 Task: Create a due date automation trigger when advanced on, on the monday after a card is due add dates due in between 1 and 5 working days at 11:00 AM.
Action: Mouse moved to (936, 72)
Screenshot: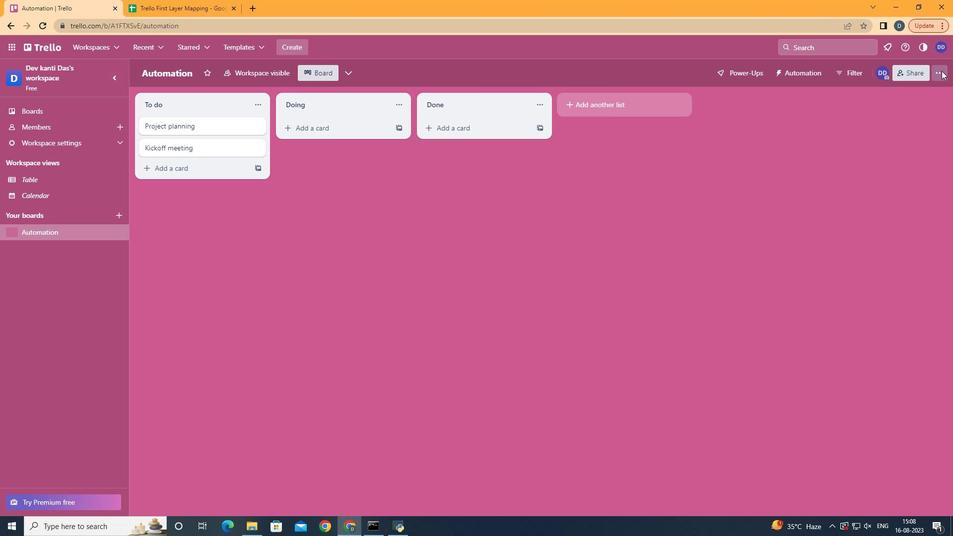 
Action: Mouse pressed left at (936, 72)
Screenshot: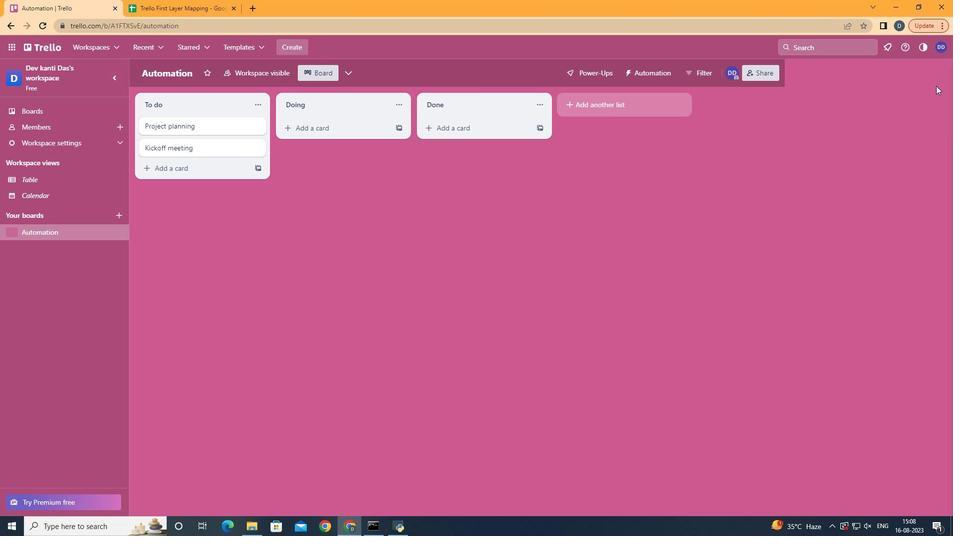 
Action: Mouse moved to (877, 209)
Screenshot: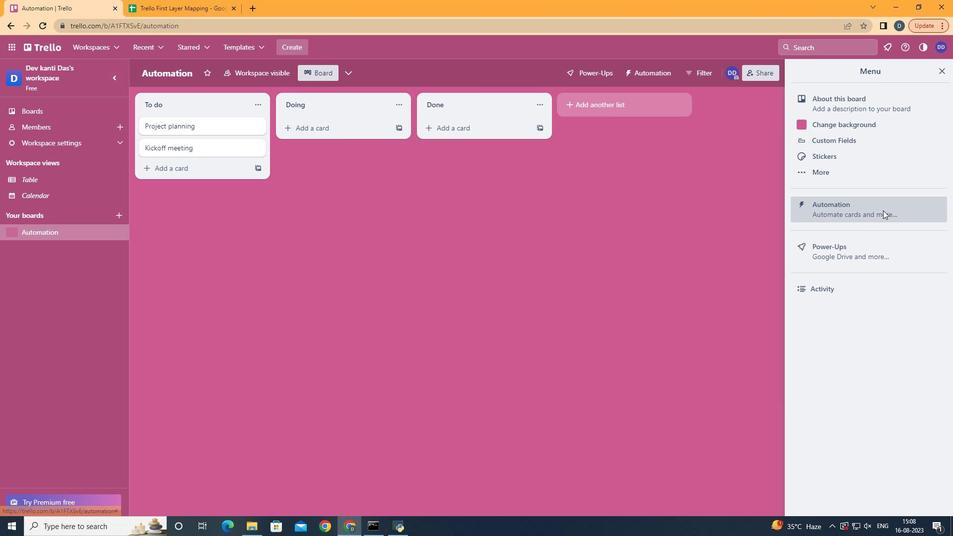 
Action: Mouse pressed left at (877, 209)
Screenshot: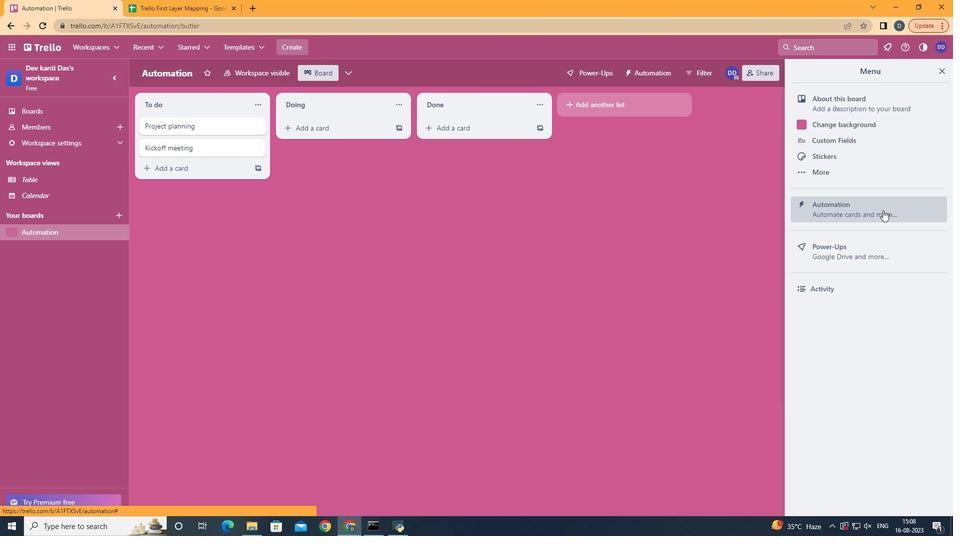 
Action: Mouse moved to (207, 198)
Screenshot: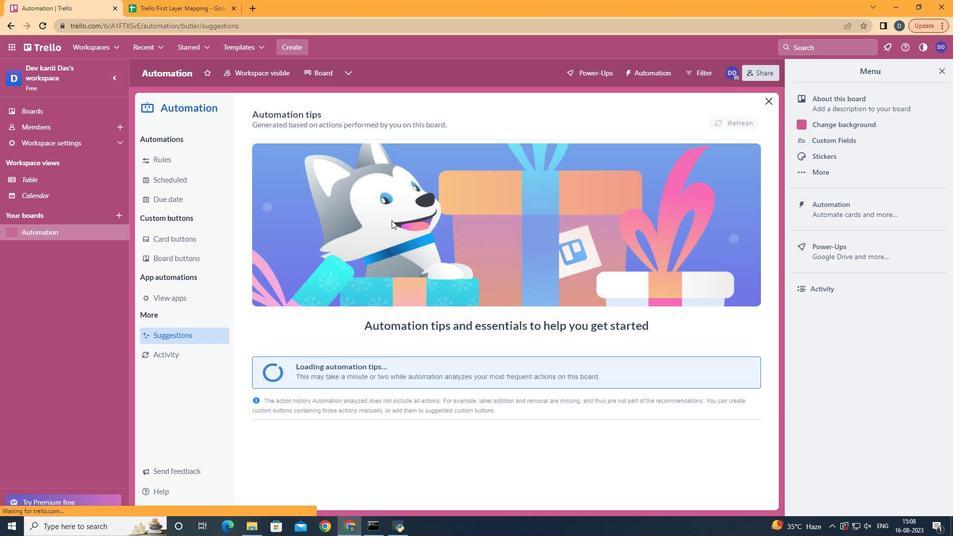 
Action: Mouse pressed left at (207, 198)
Screenshot: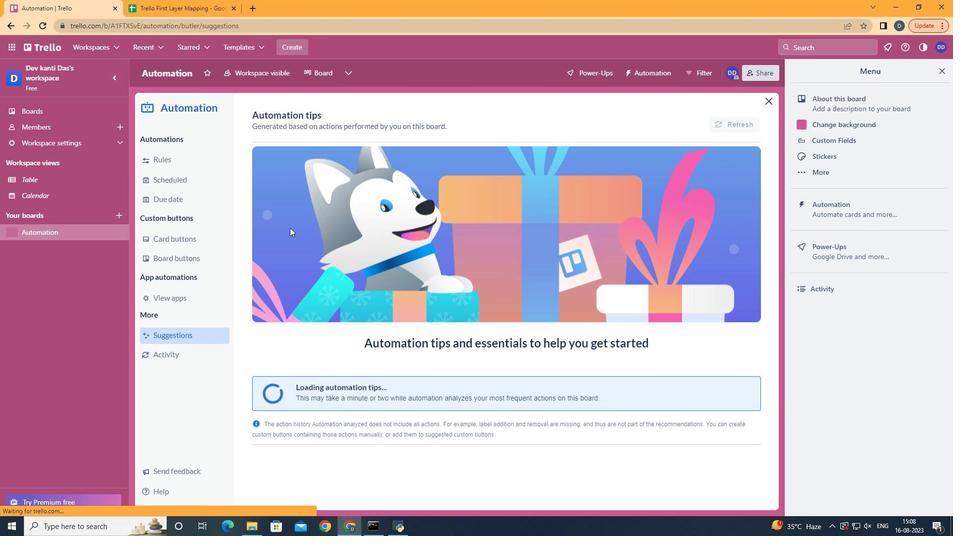 
Action: Mouse moved to (697, 120)
Screenshot: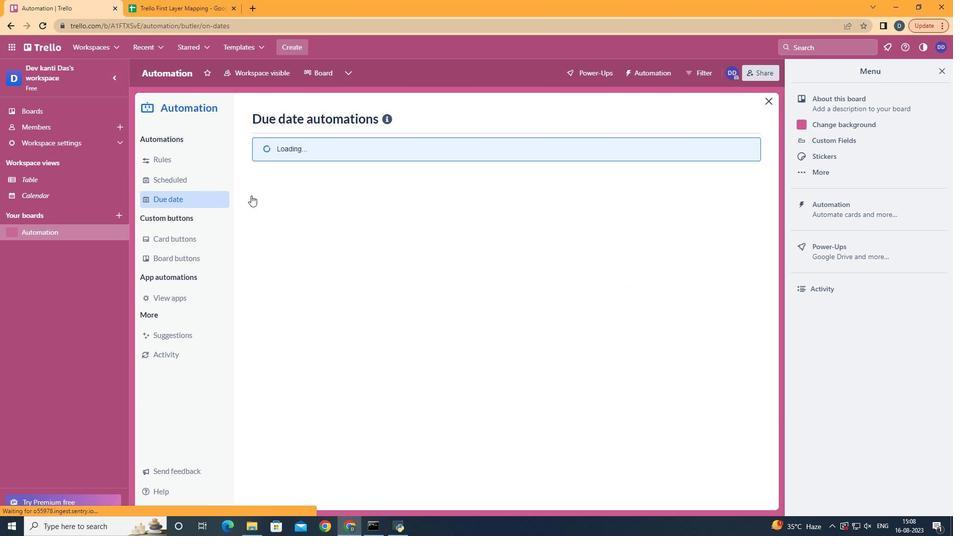 
Action: Mouse pressed left at (697, 120)
Screenshot: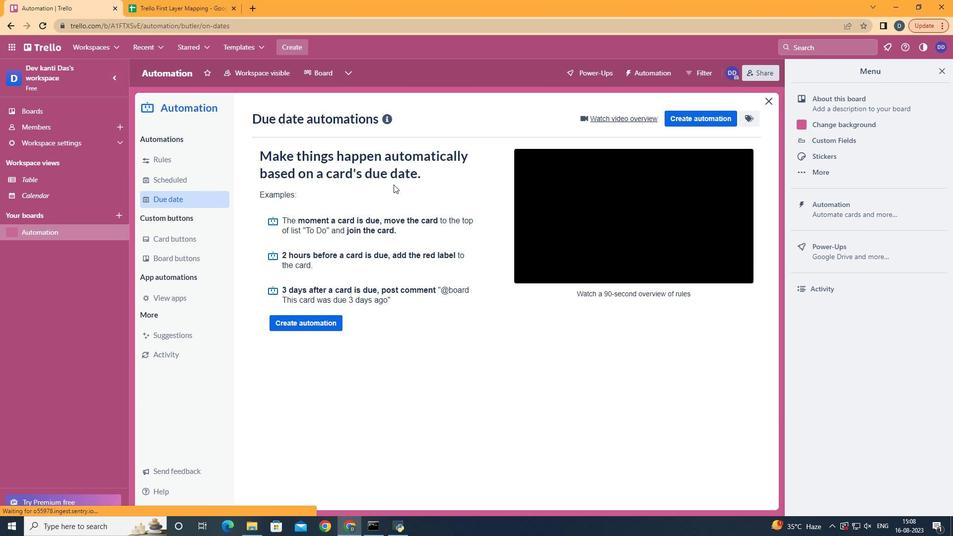
Action: Mouse moved to (507, 215)
Screenshot: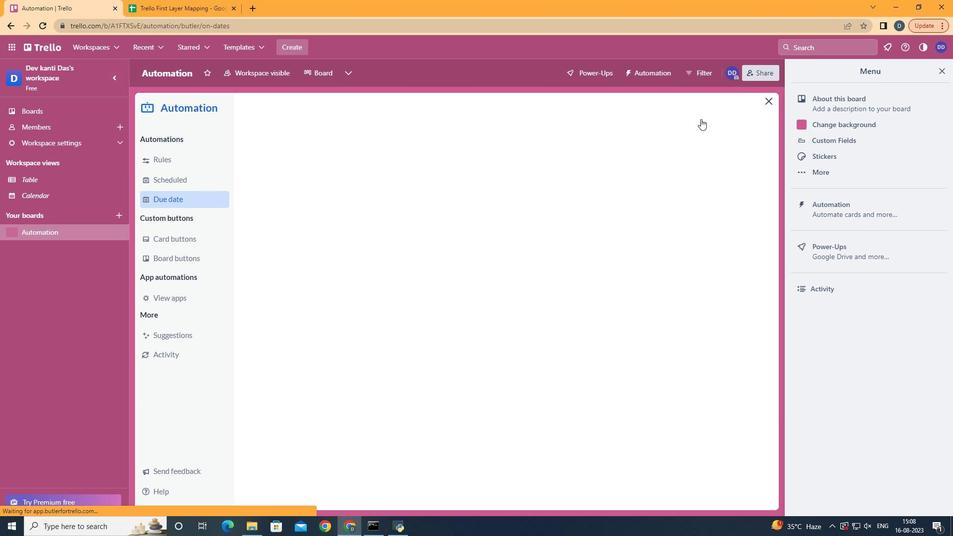 
Action: Mouse pressed left at (507, 215)
Screenshot: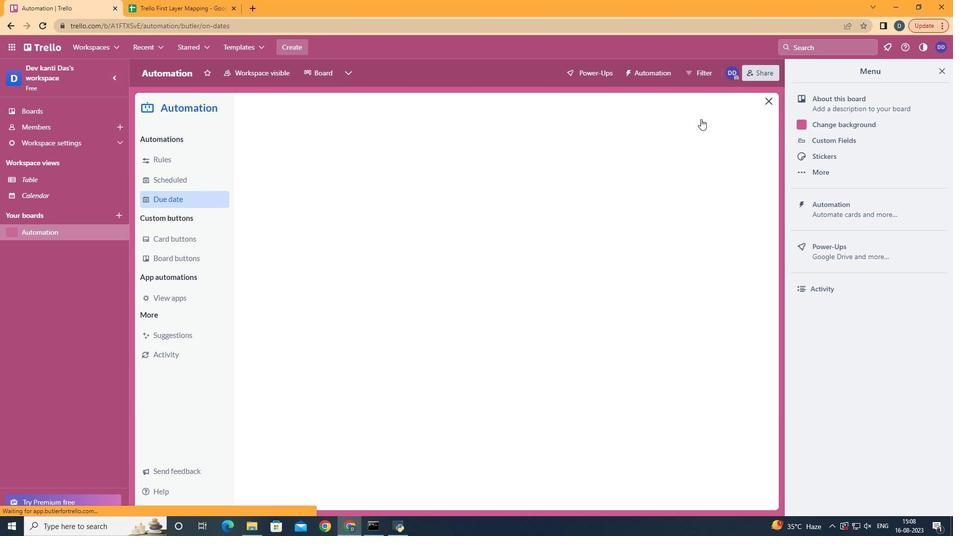 
Action: Mouse moved to (327, 254)
Screenshot: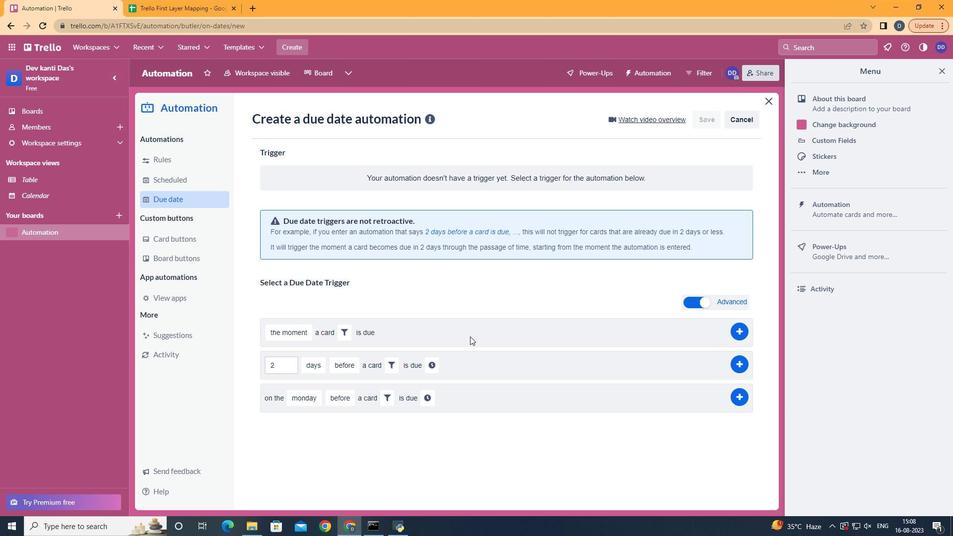 
Action: Mouse pressed left at (327, 254)
Screenshot: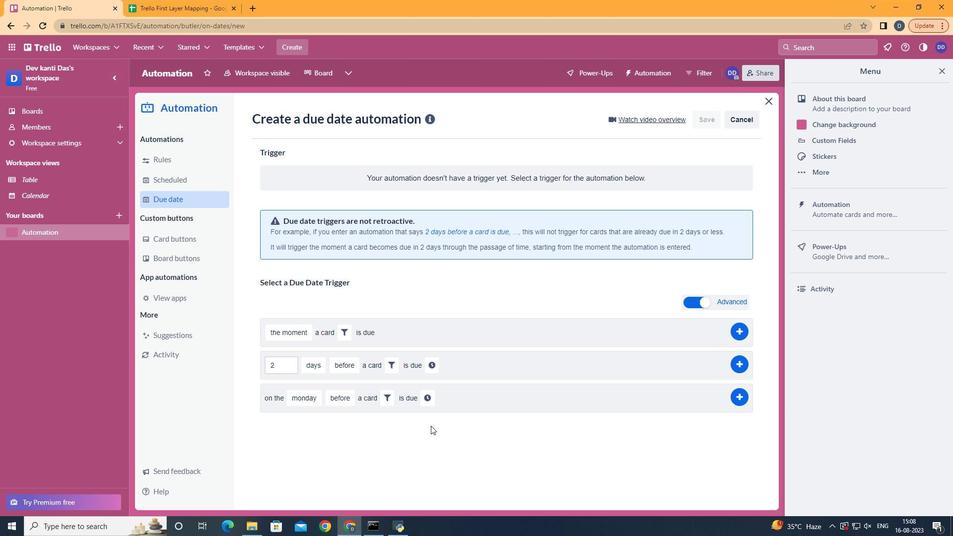 
Action: Mouse moved to (345, 437)
Screenshot: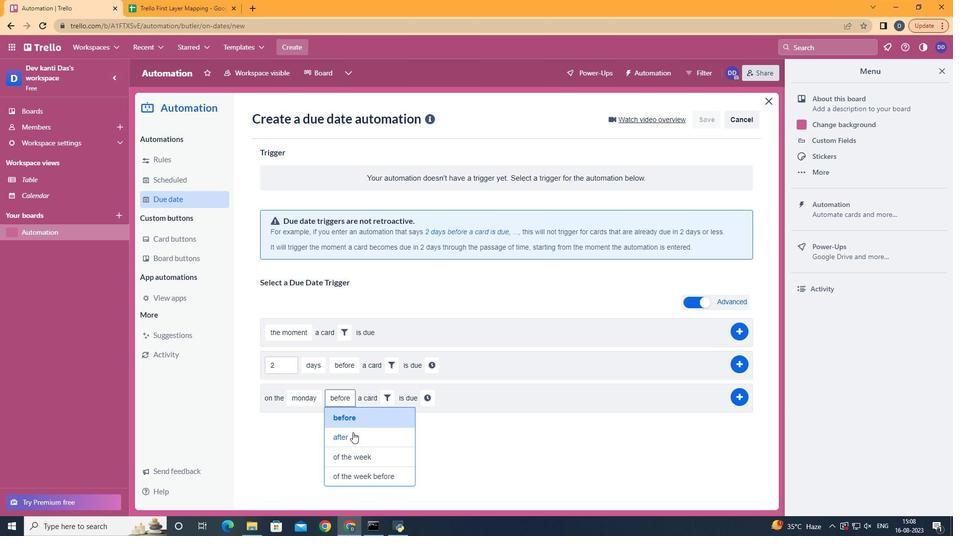 
Action: Mouse pressed left at (345, 437)
Screenshot: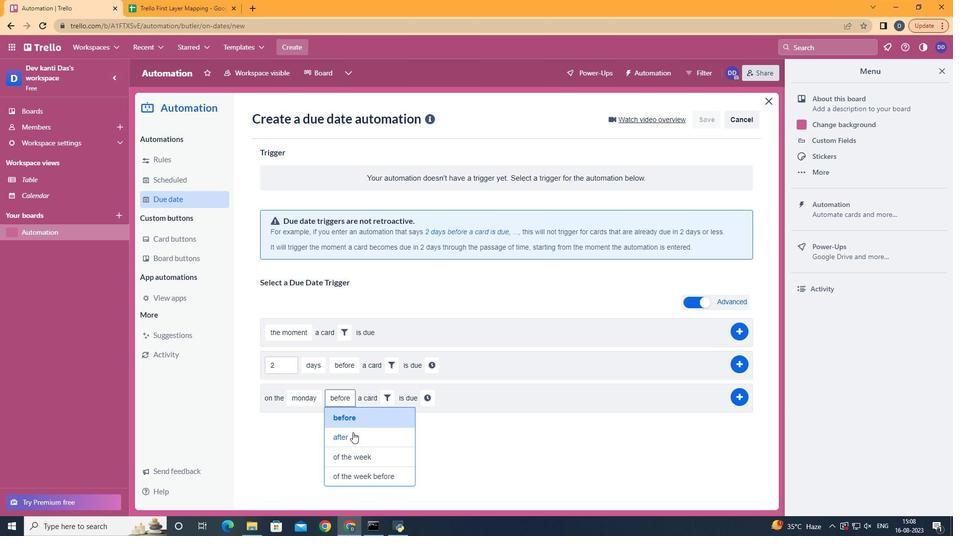 
Action: Mouse moved to (382, 400)
Screenshot: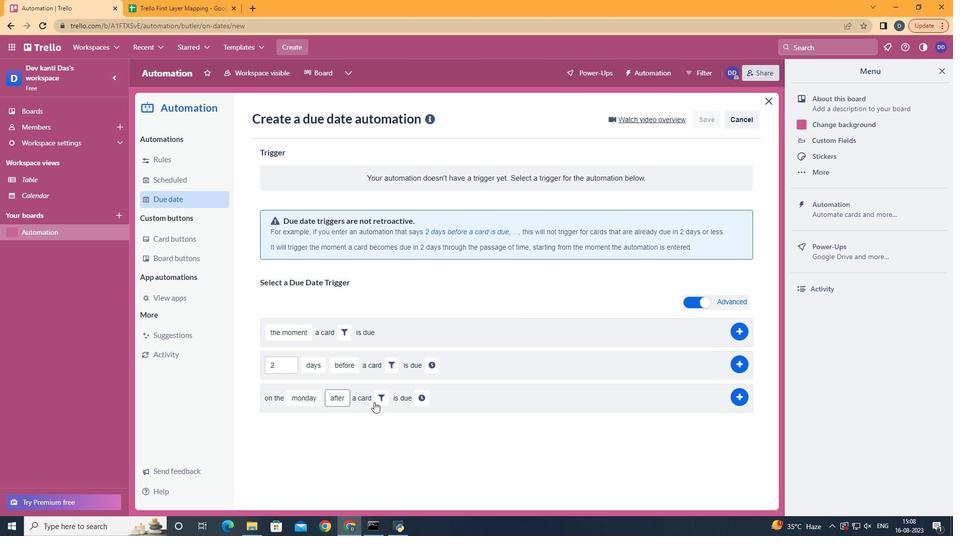 
Action: Mouse pressed left at (382, 400)
Screenshot: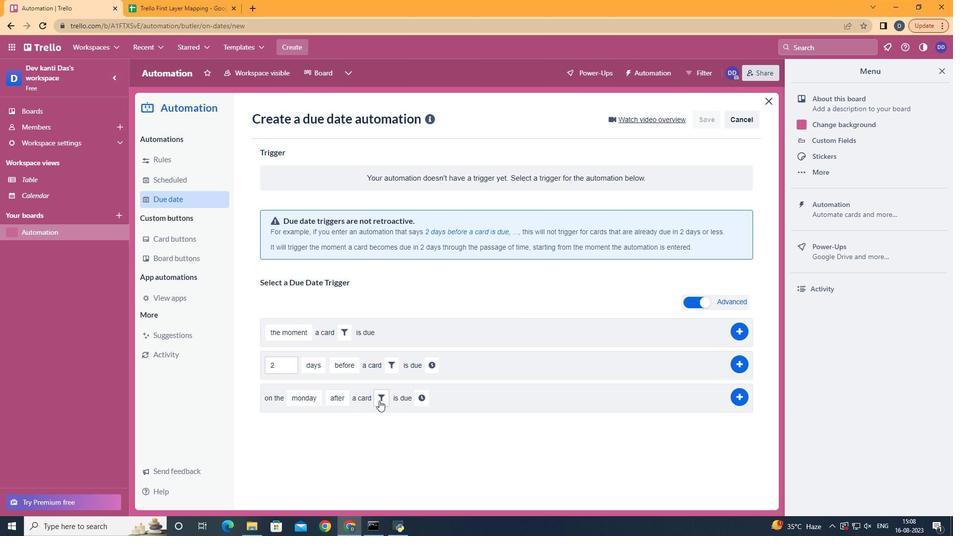 
Action: Mouse moved to (438, 425)
Screenshot: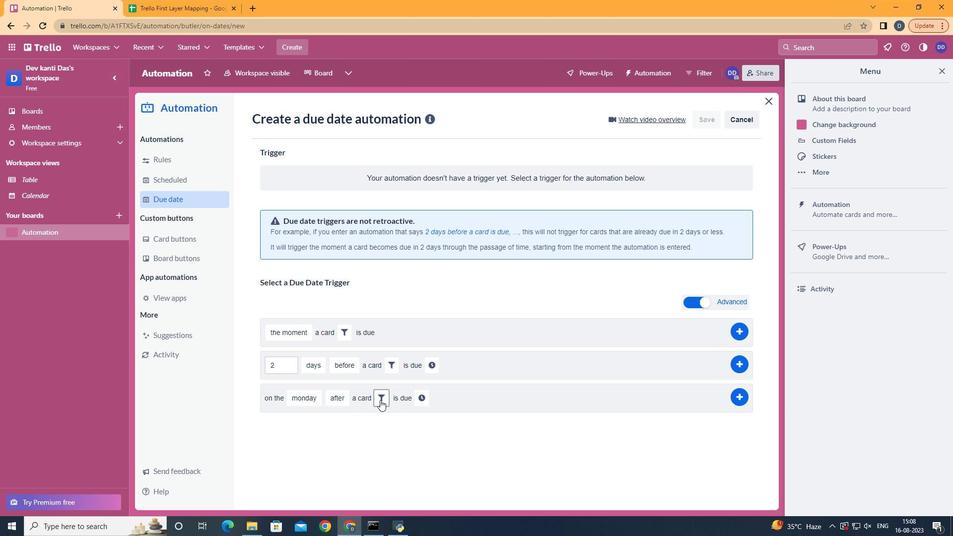 
Action: Mouse pressed left at (438, 425)
Screenshot: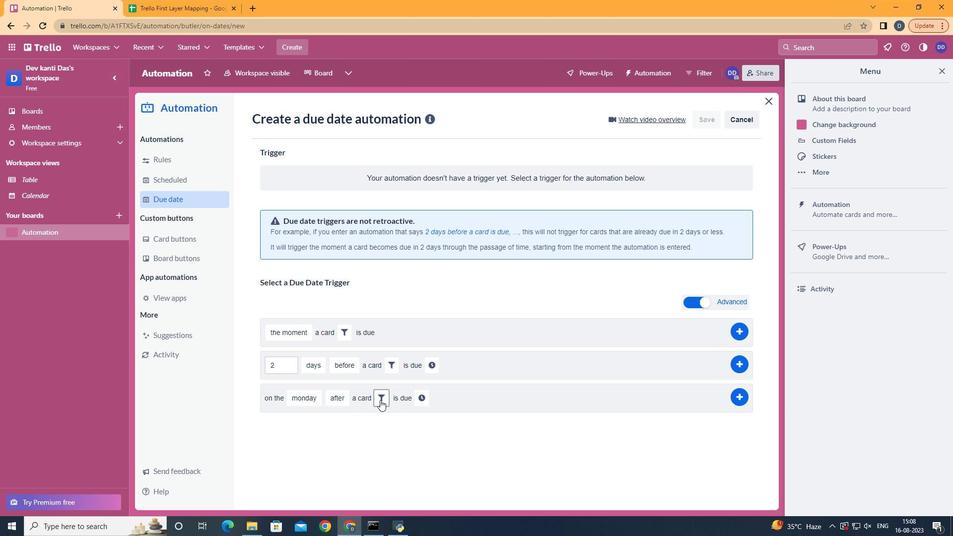 
Action: Mouse moved to (442, 425)
Screenshot: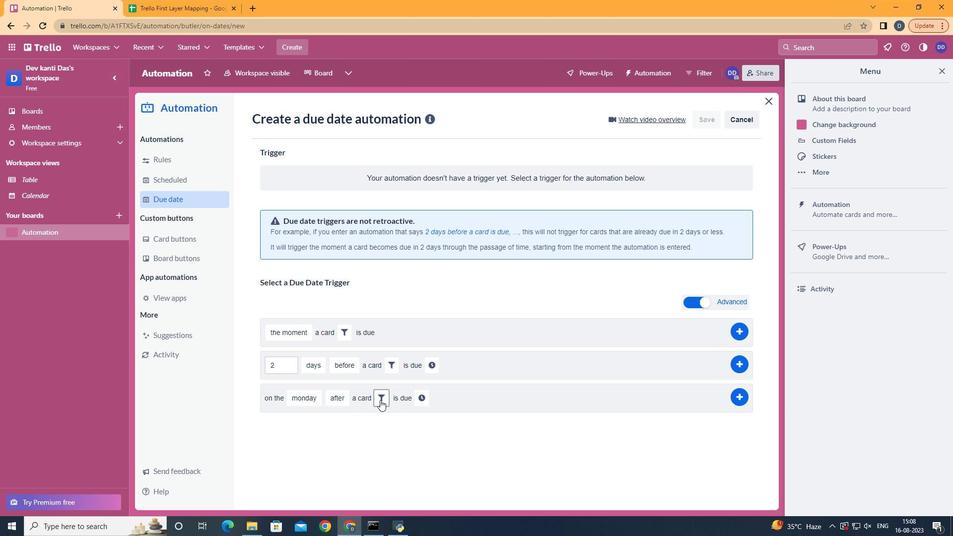 
Action: Mouse scrolled (442, 425) with delta (0, 0)
Screenshot: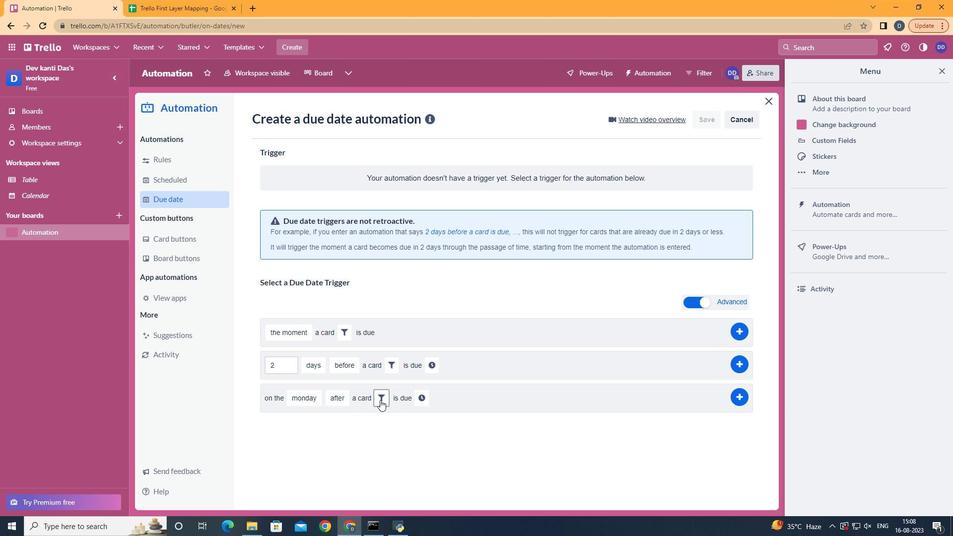 
Action: Mouse scrolled (442, 425) with delta (0, 0)
Screenshot: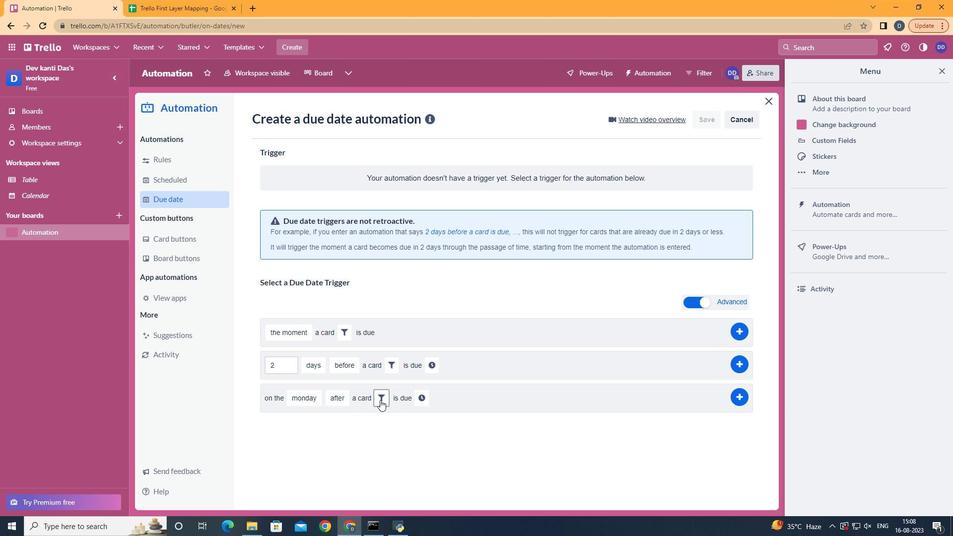 
Action: Mouse scrolled (442, 425) with delta (0, 0)
Screenshot: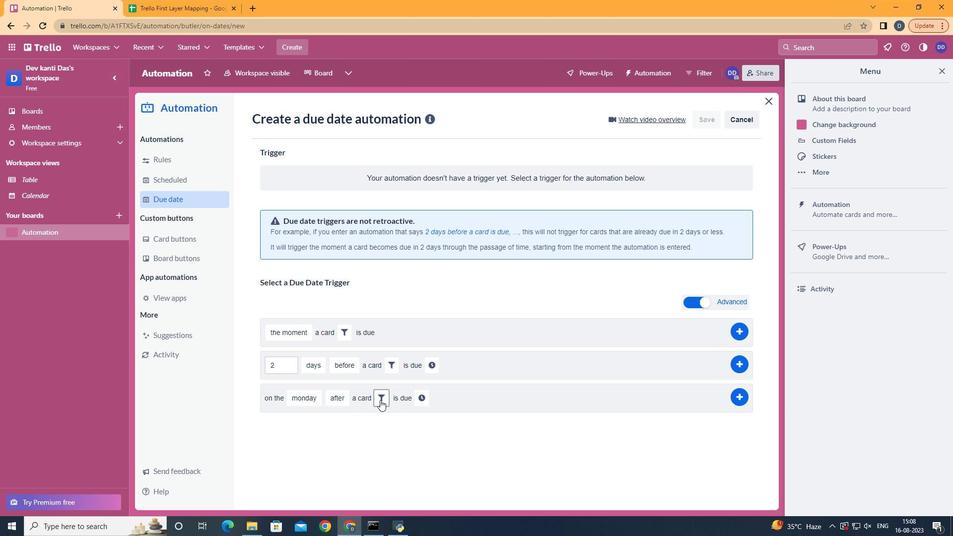 
Action: Mouse scrolled (442, 425) with delta (0, 0)
Screenshot: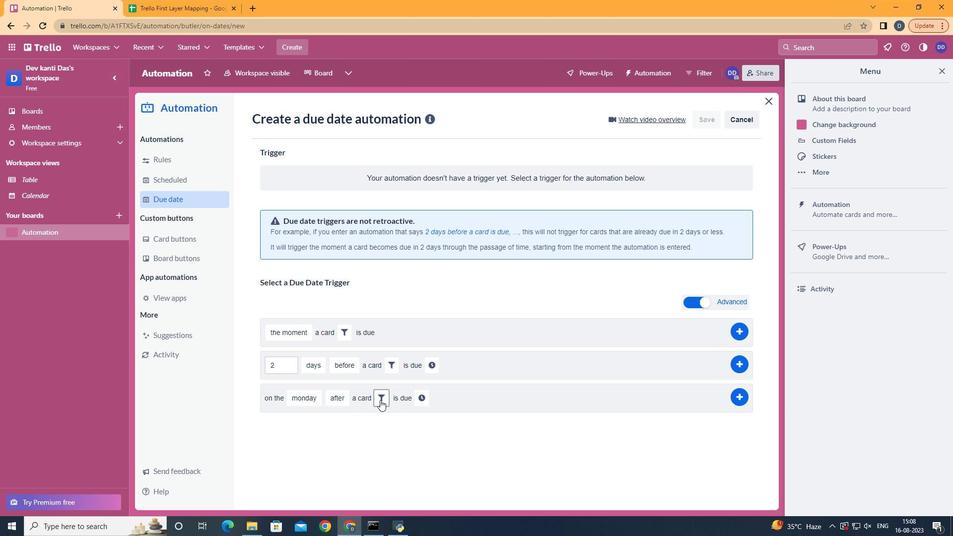 
Action: Mouse scrolled (442, 425) with delta (0, 0)
Screenshot: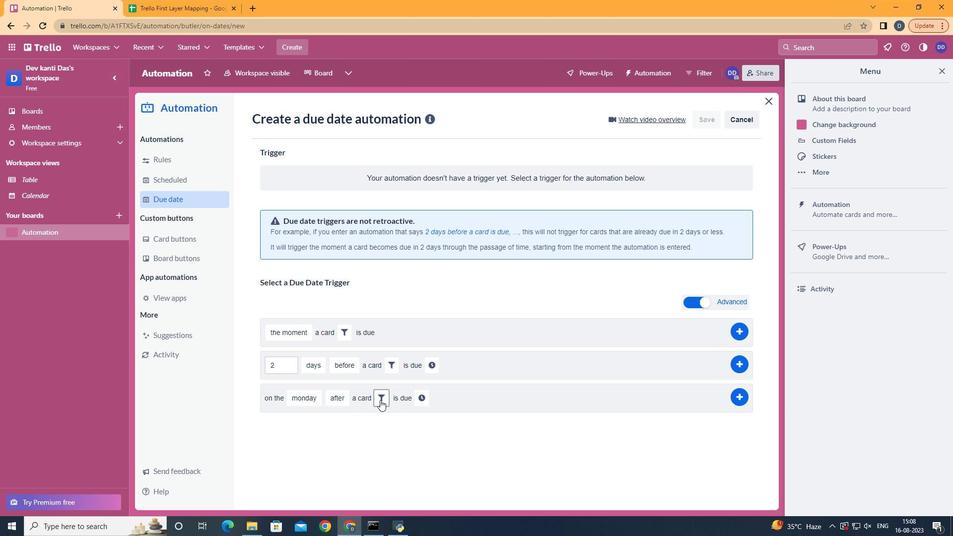 
Action: Mouse moved to (416, 436)
Screenshot: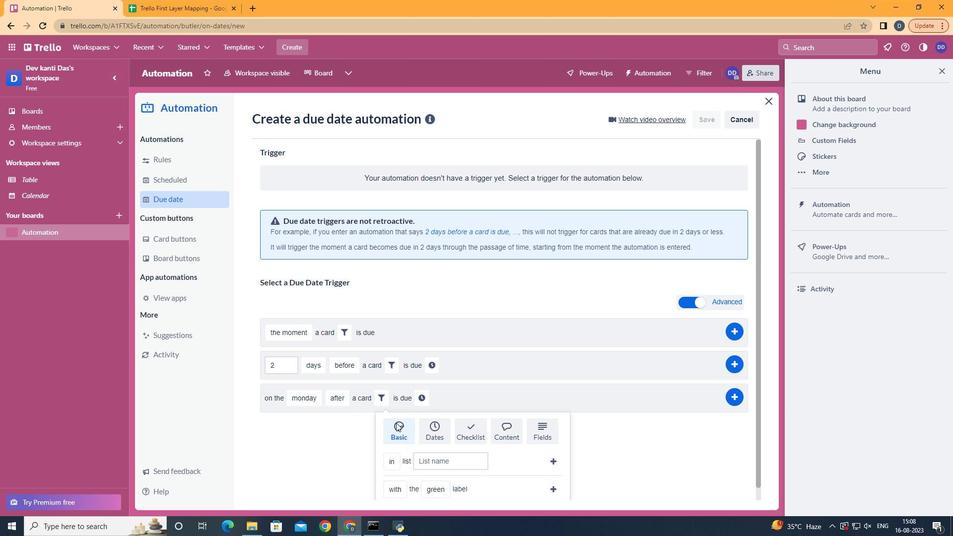 
Action: Mouse pressed left at (416, 436)
Screenshot: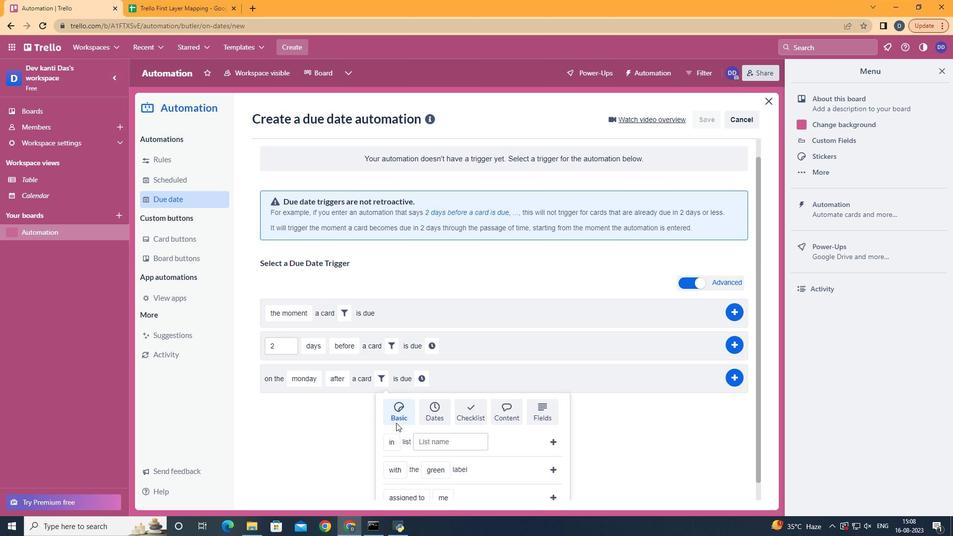 
Action: Mouse moved to (445, 456)
Screenshot: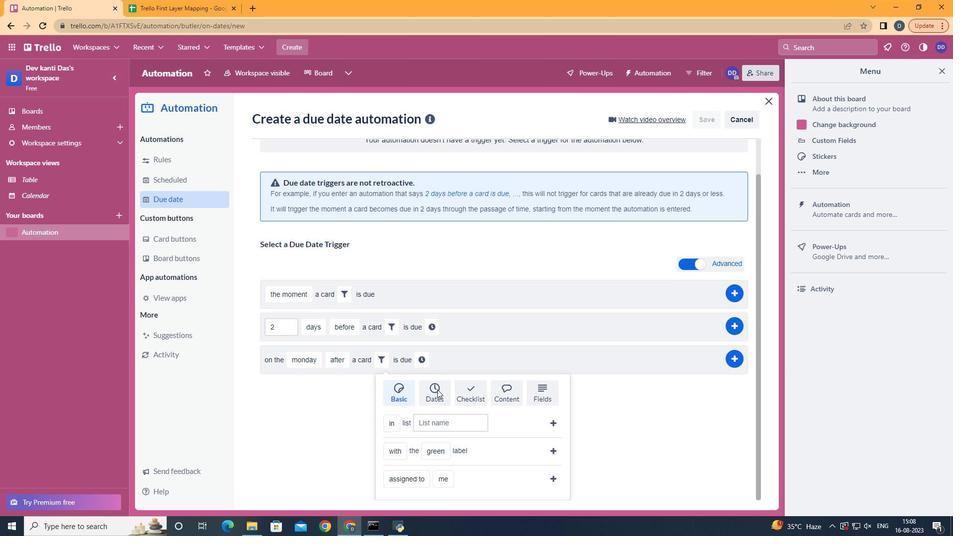 
Action: Mouse pressed left at (445, 456)
Screenshot: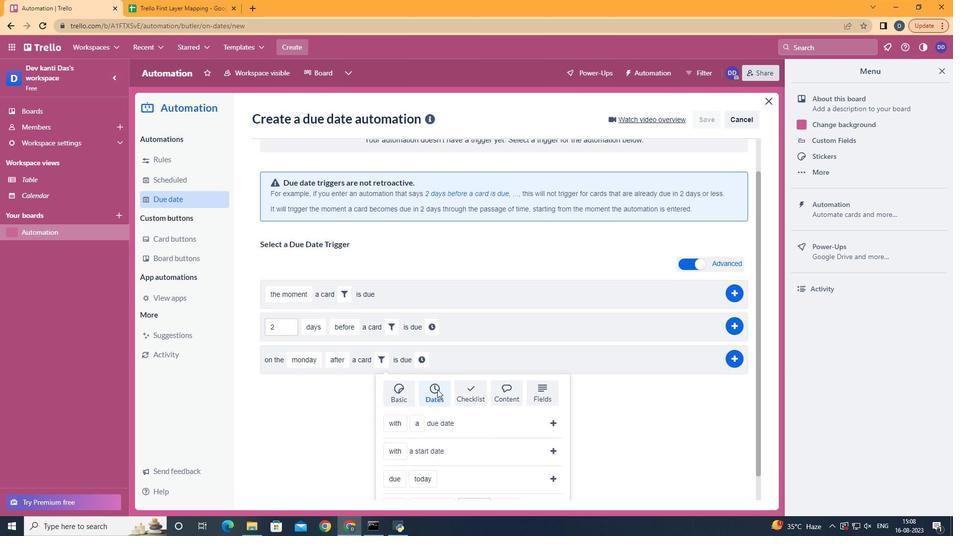 
Action: Mouse moved to (561, 467)
Screenshot: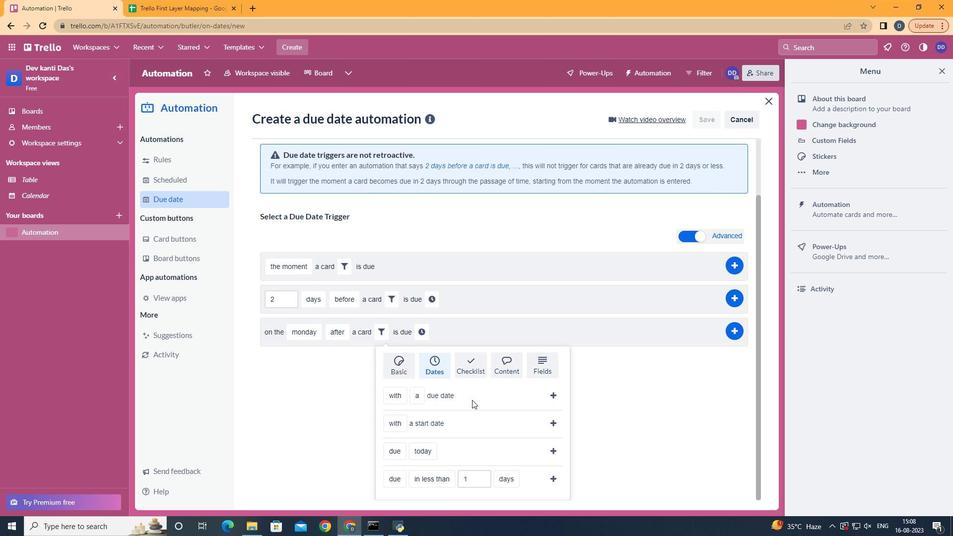 
Action: Mouse pressed left at (561, 467)
Screenshot: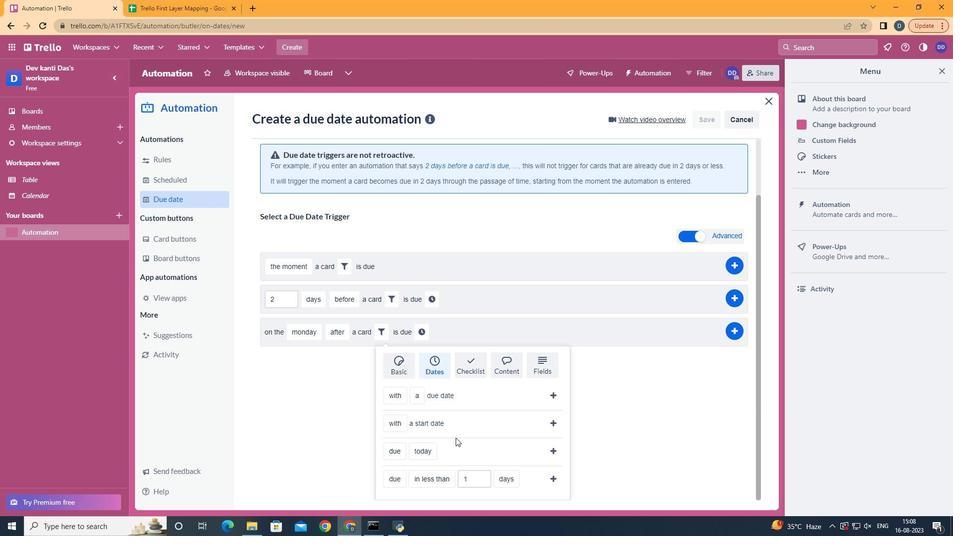 
Action: Mouse moved to (609, 478)
Screenshot: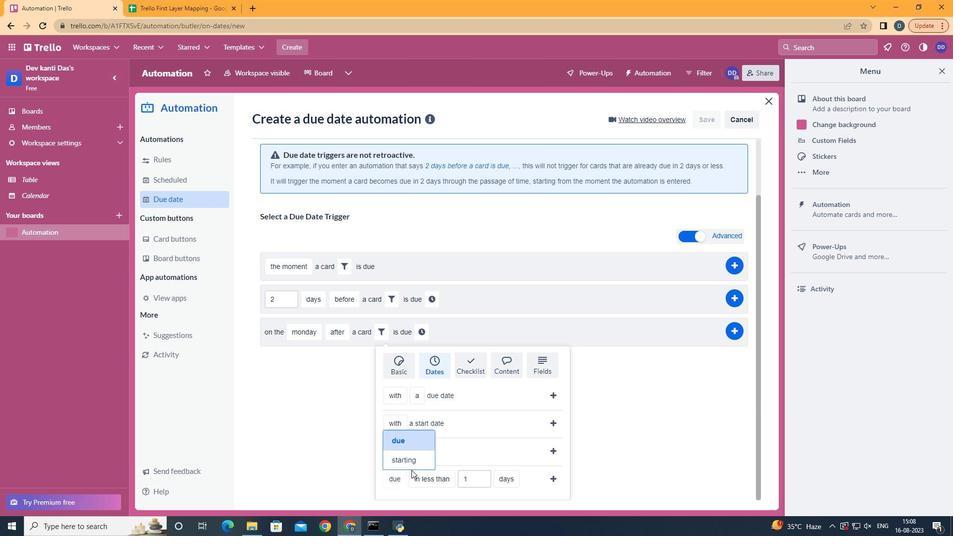 
Action: Mouse pressed left at (609, 478)
Screenshot: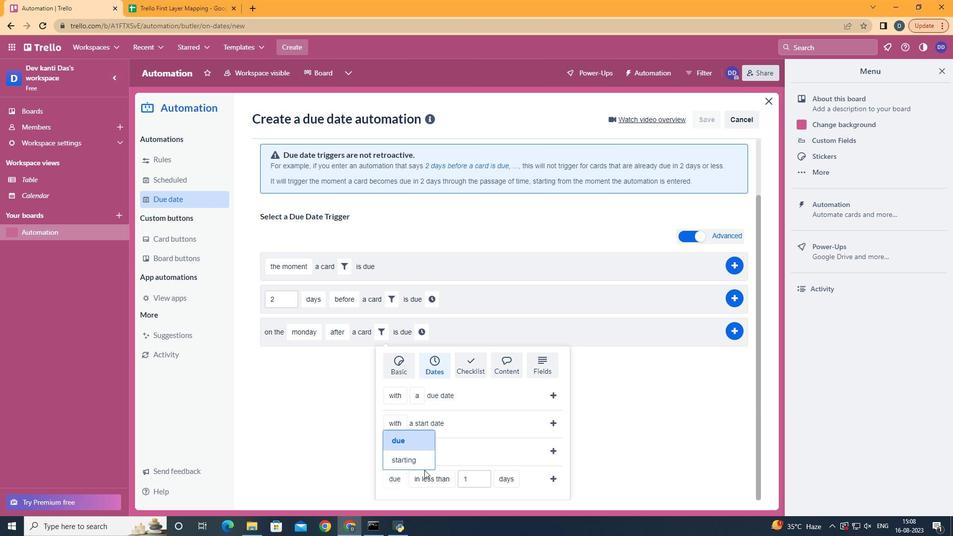 
Action: Mouse moved to (613, 396)
Screenshot: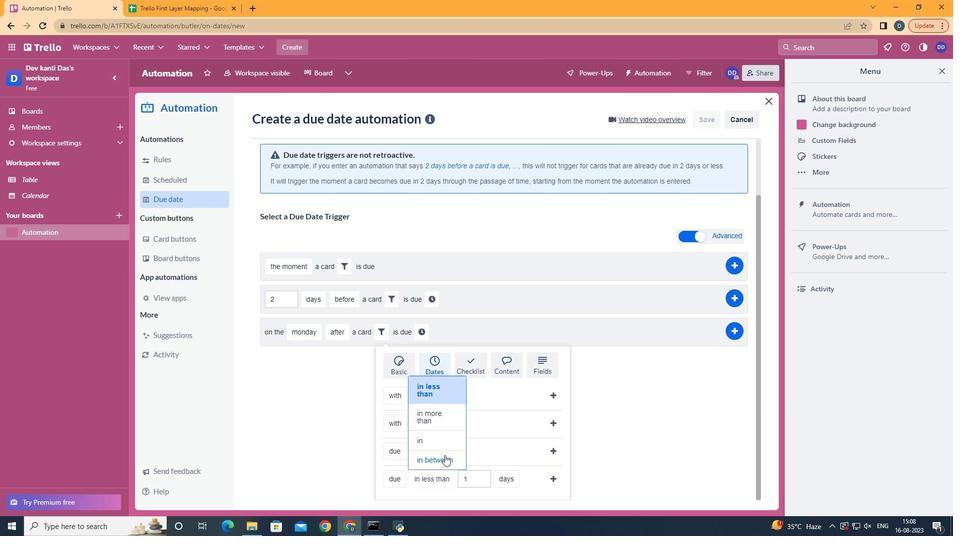 
Action: Mouse pressed left at (613, 396)
Screenshot: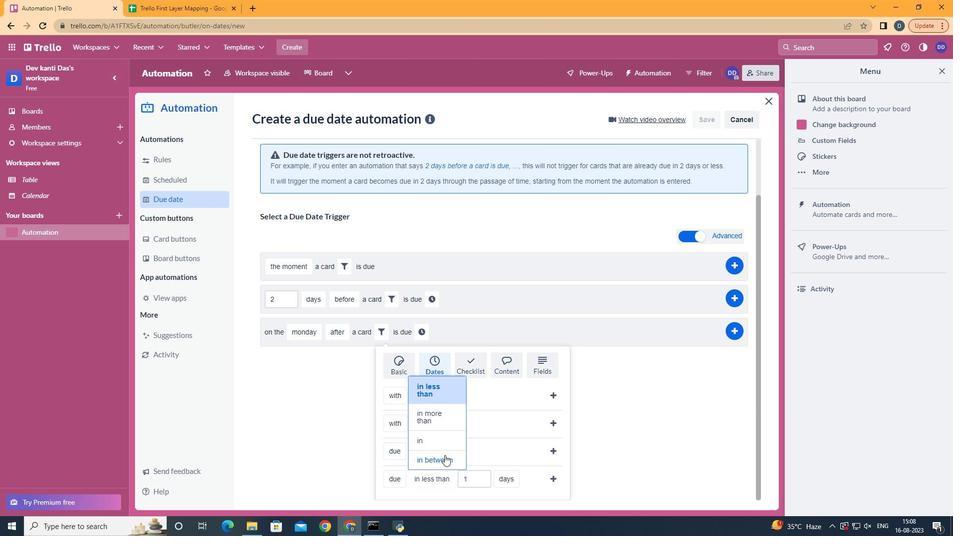 
Action: Mouse moved to (304, 420)
Screenshot: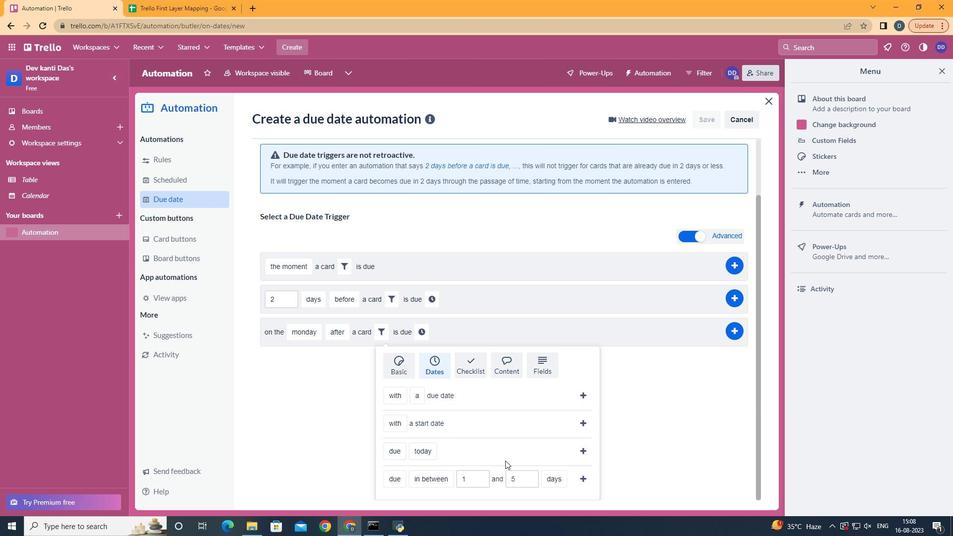 
Action: Mouse pressed left at (304, 420)
Screenshot: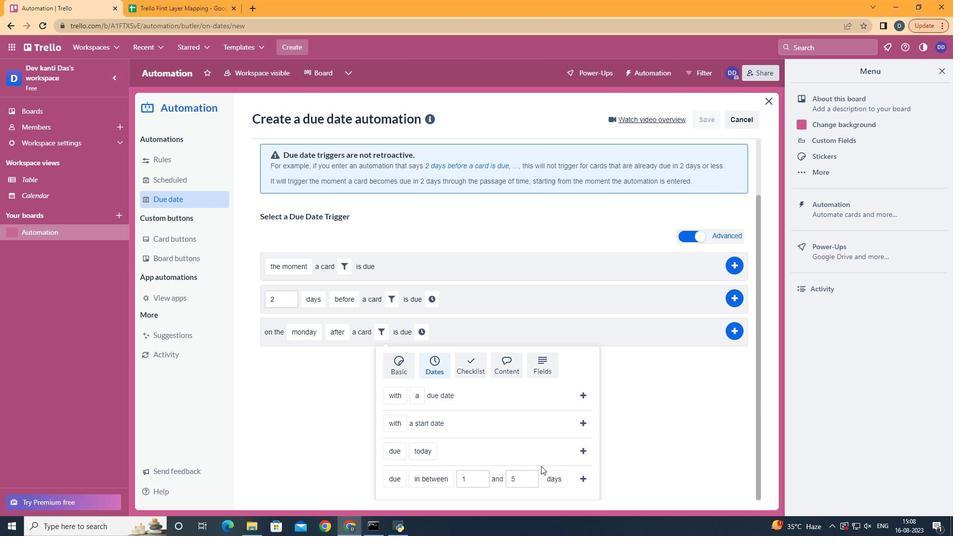 
Action: Mouse moved to (299, 420)
Screenshot: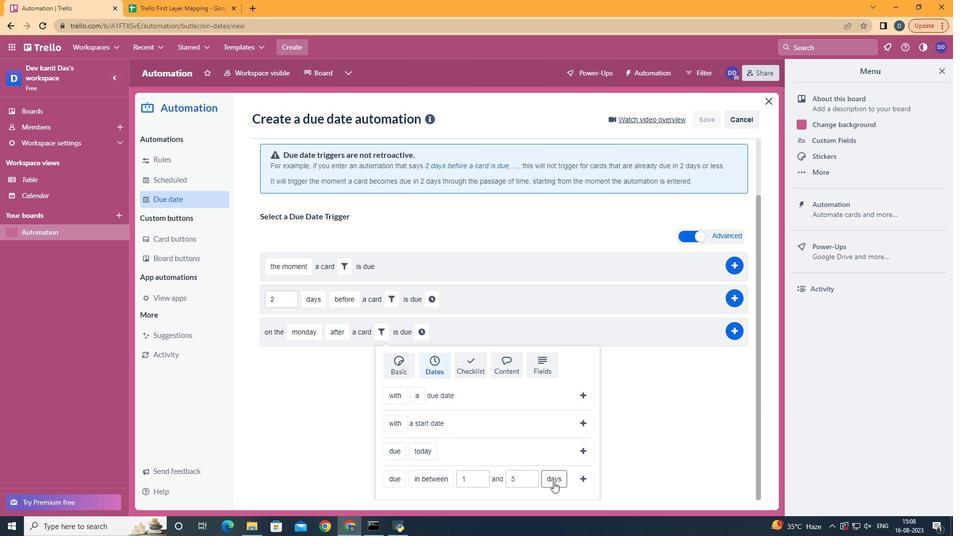 
Action: Key pressed <Key.backspace>1
Screenshot: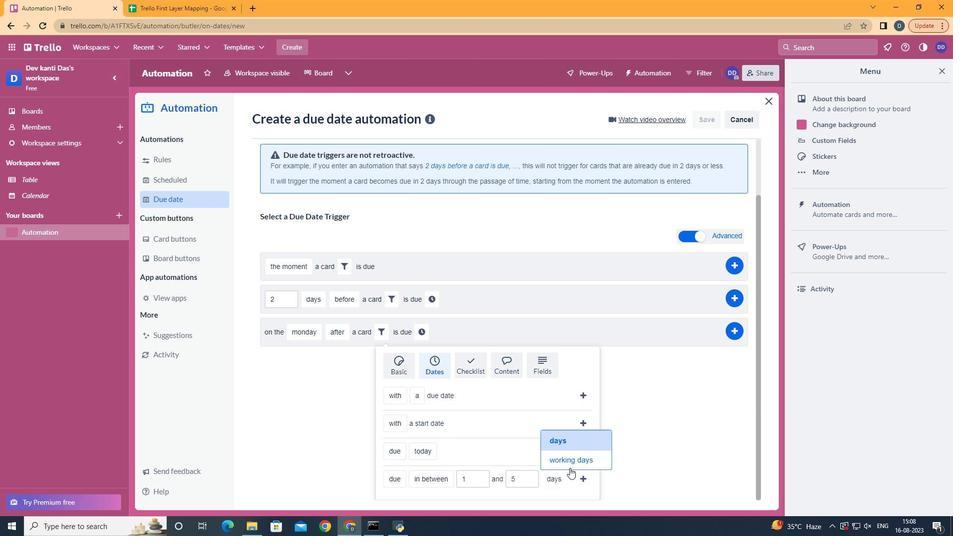 
Action: Mouse moved to (333, 421)
Screenshot: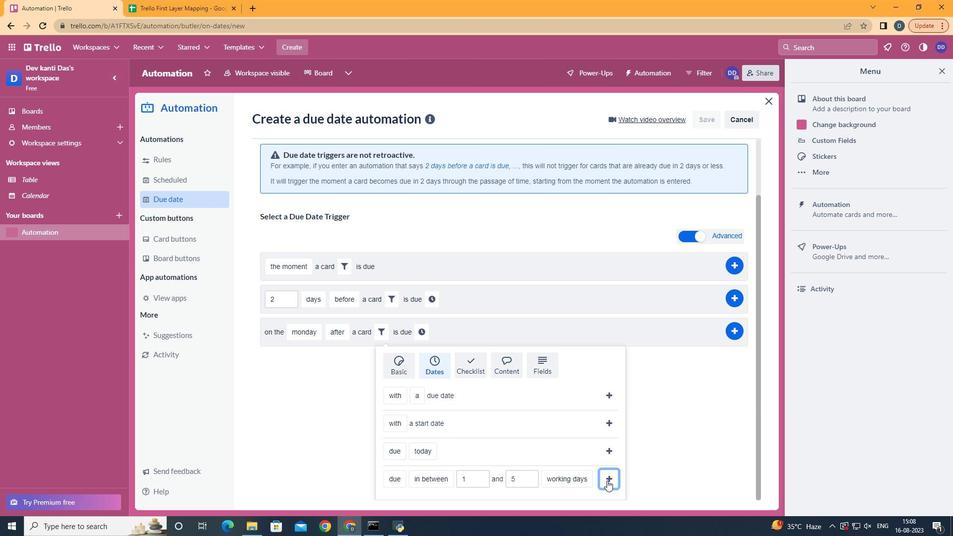 
Action: Mouse pressed left at (333, 421)
Screenshot: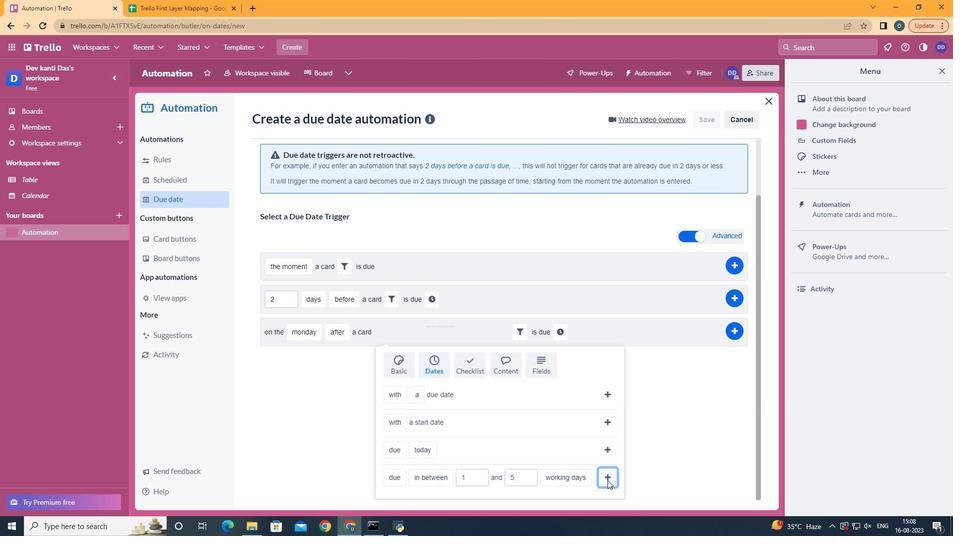 
Action: Key pressed <Key.backspace>
Screenshot: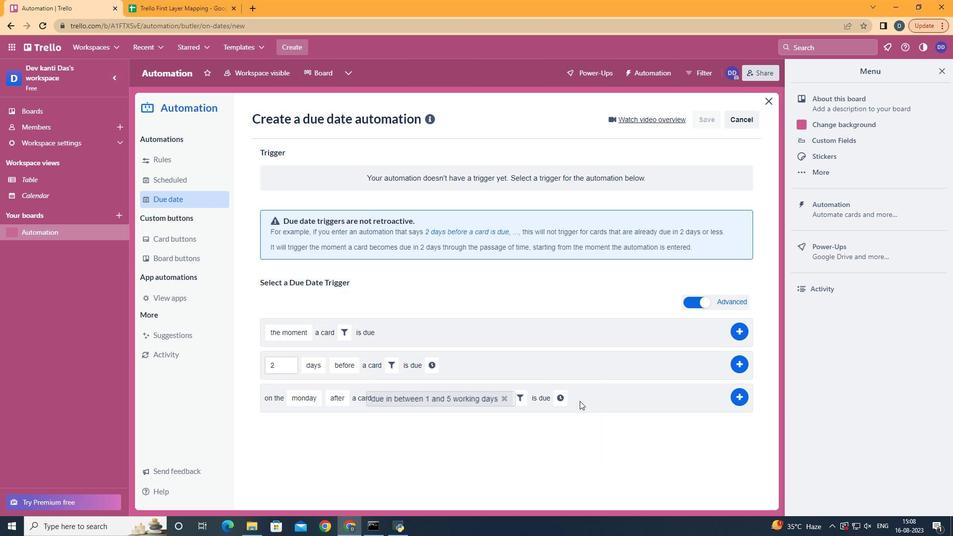 
Action: Mouse moved to (330, 422)
Screenshot: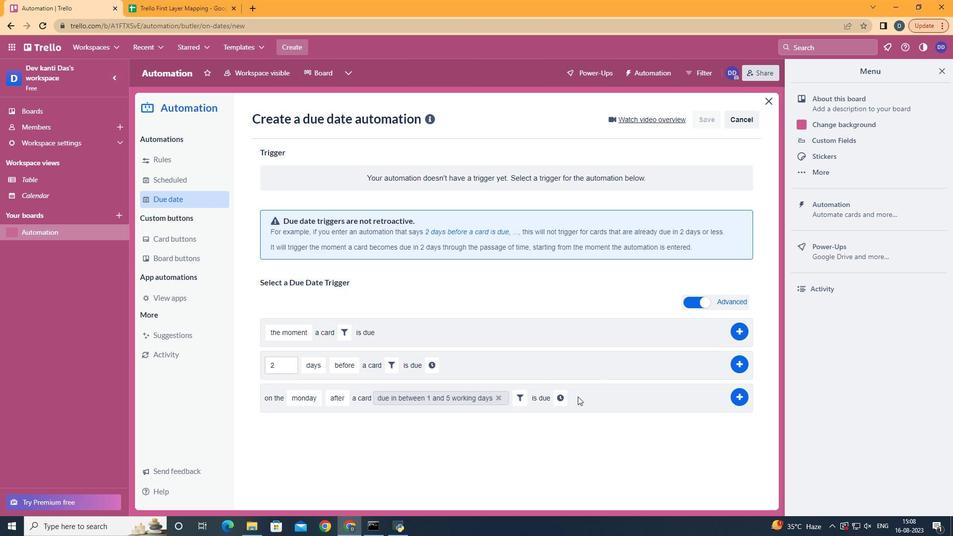
Action: Key pressed <Key.backspace>00
Screenshot: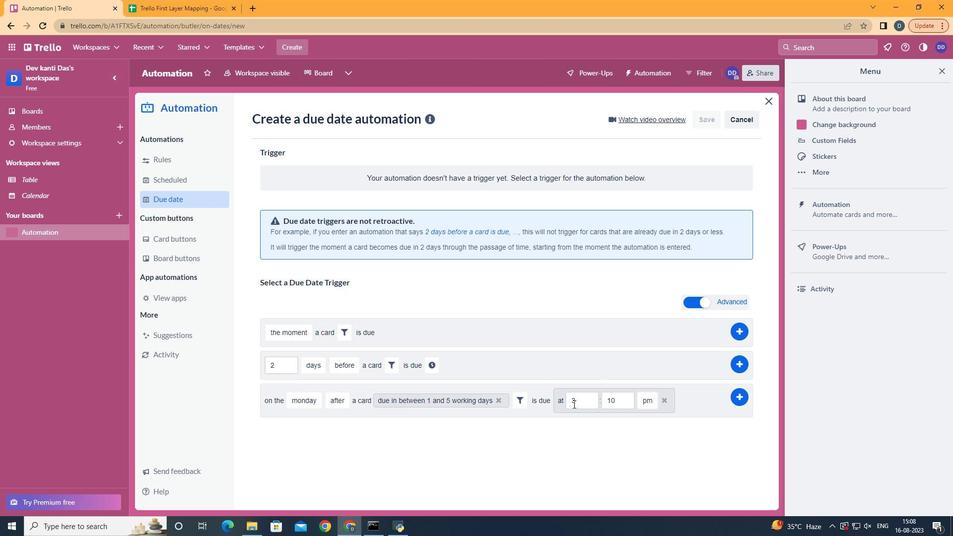 
Action: Mouse moved to (743, 398)
Screenshot: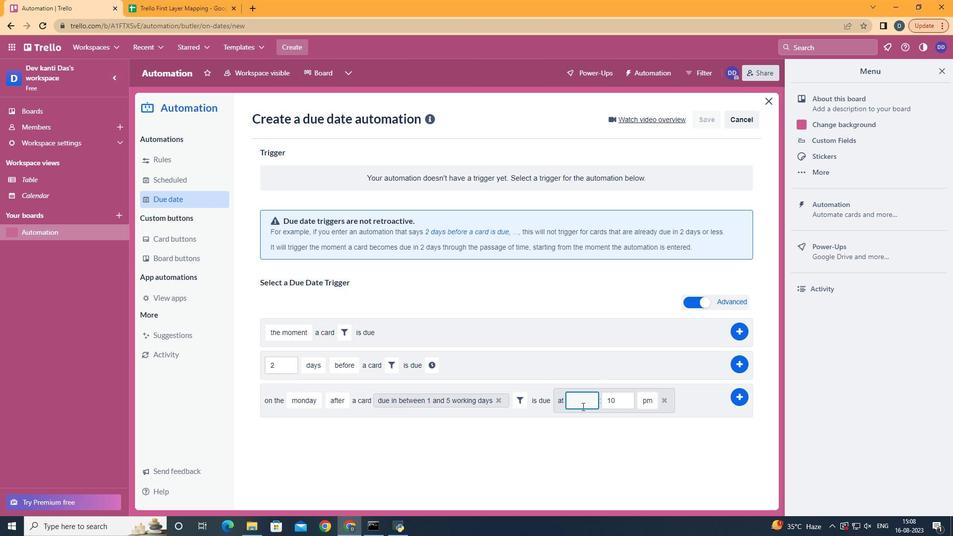 
Action: Mouse pressed left at (743, 398)
Screenshot: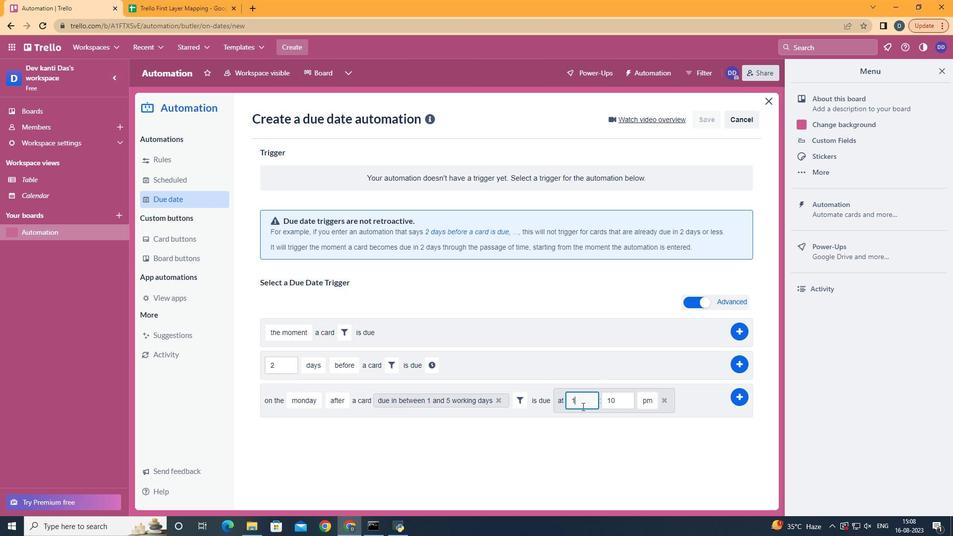 
Action: Mouse moved to (942, 71)
Screenshot: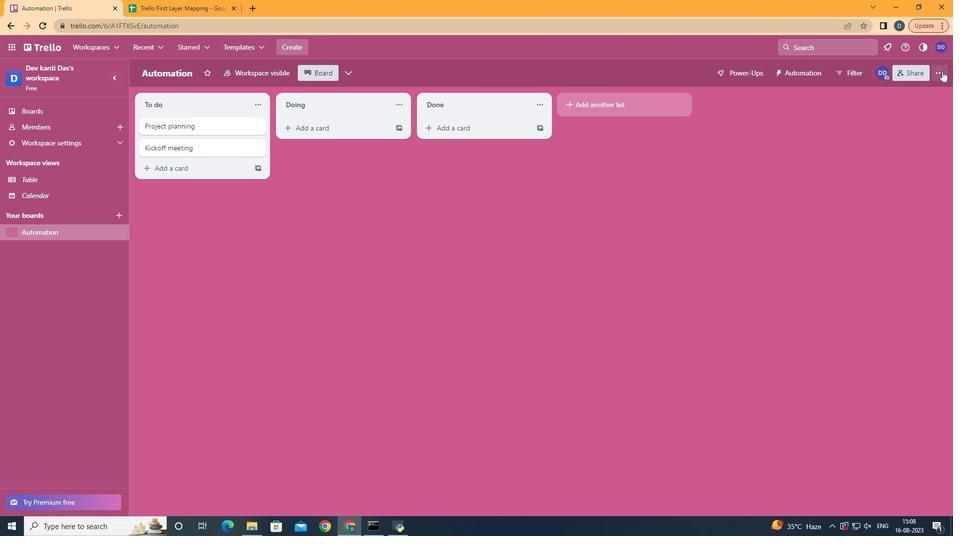 
Action: Mouse pressed left at (942, 71)
Screenshot: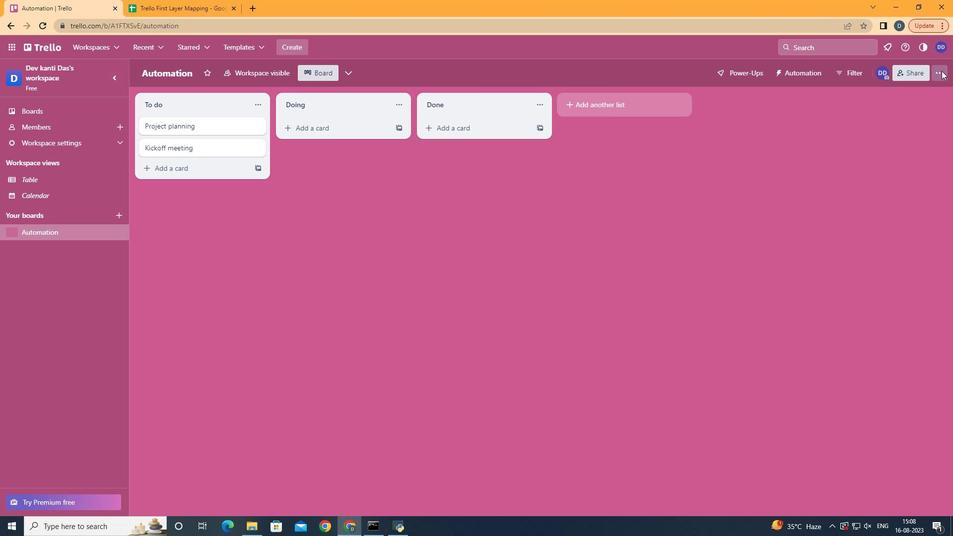 
Action: Mouse moved to (883, 210)
Screenshot: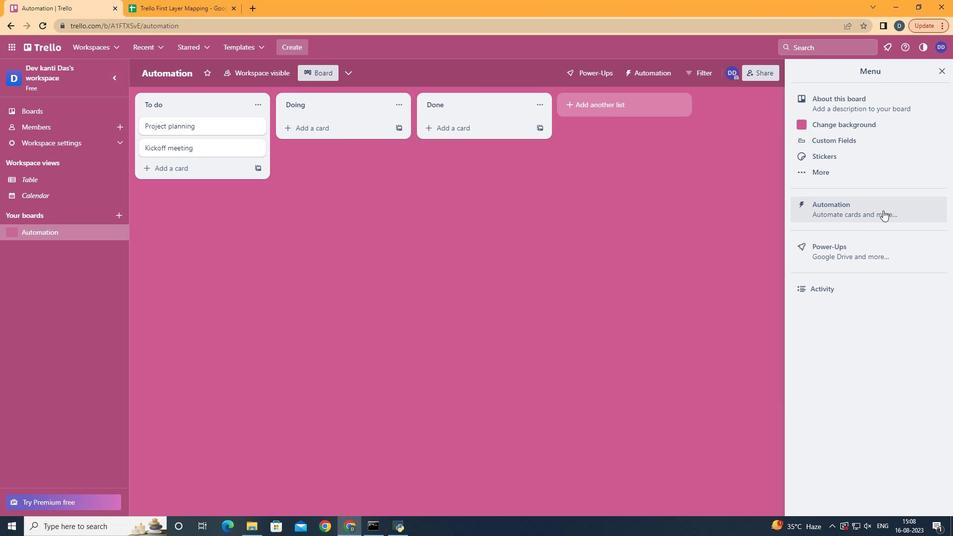 
Action: Mouse pressed left at (883, 210)
Screenshot: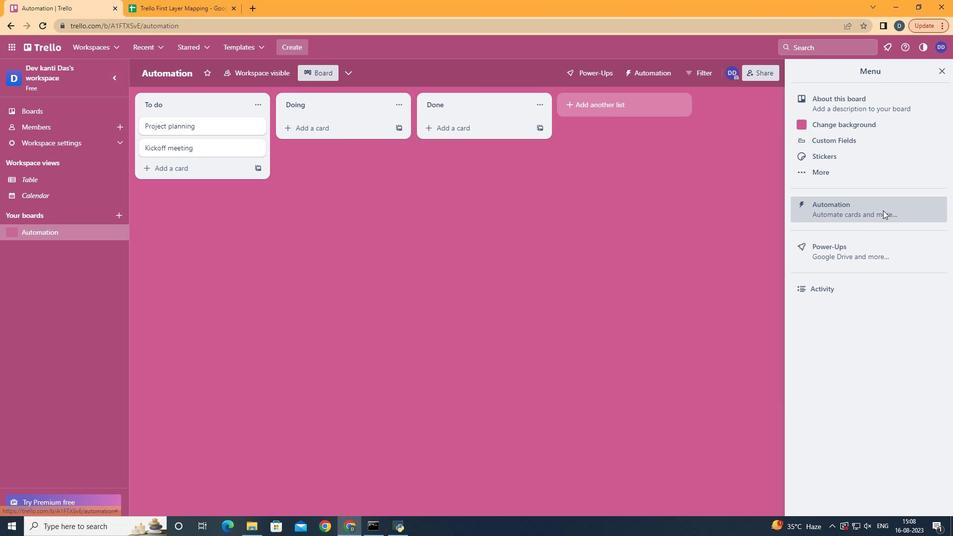 
Action: Mouse moved to (195, 195)
Screenshot: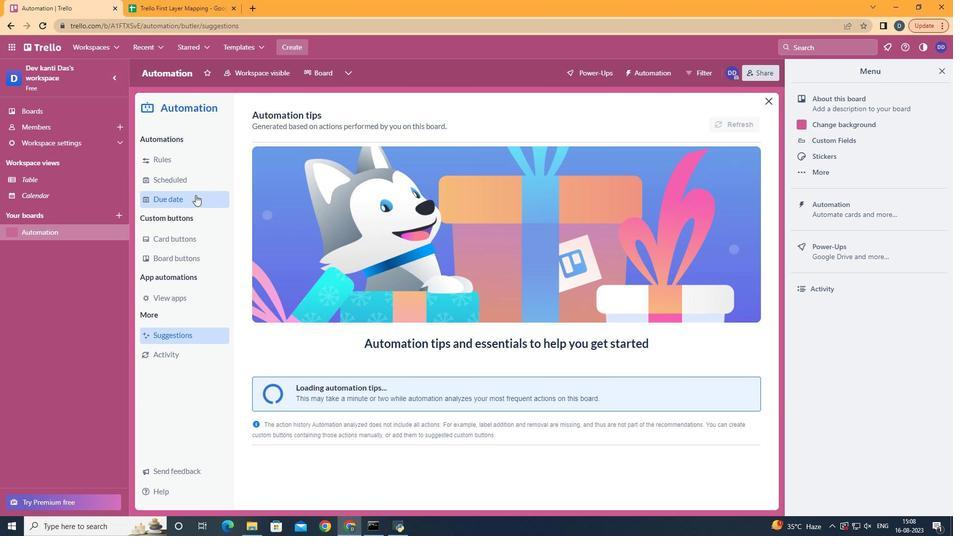 
Action: Mouse pressed left at (195, 195)
Screenshot: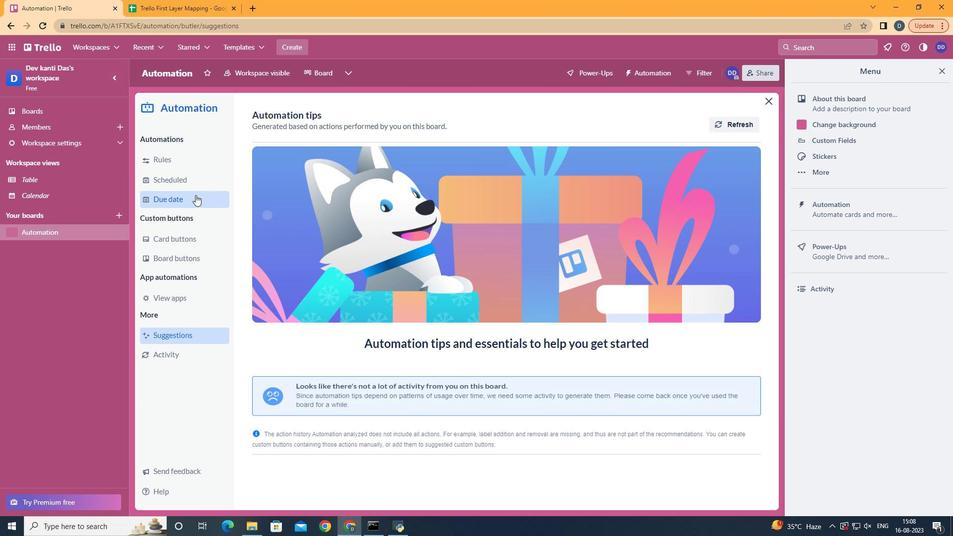 
Action: Mouse moved to (701, 119)
Screenshot: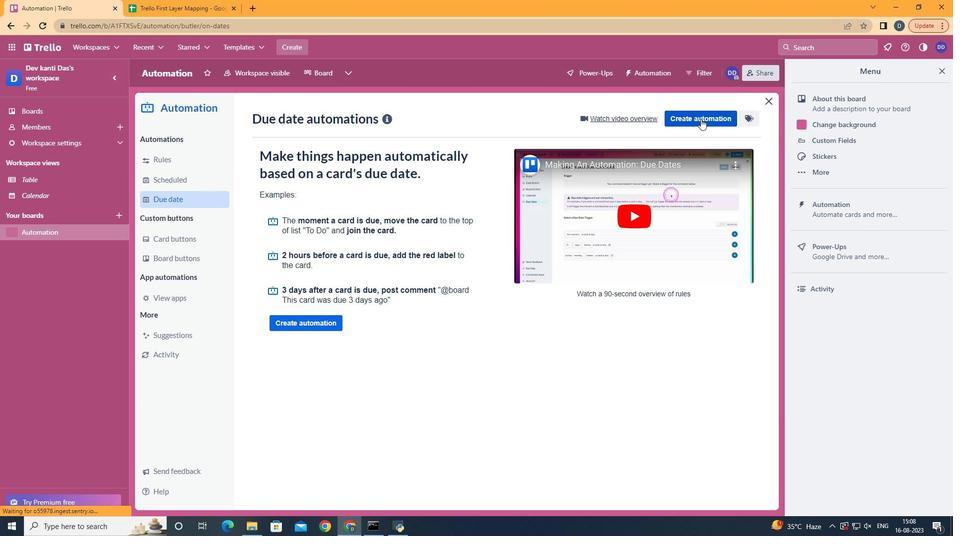 
Action: Mouse pressed left at (701, 119)
Screenshot: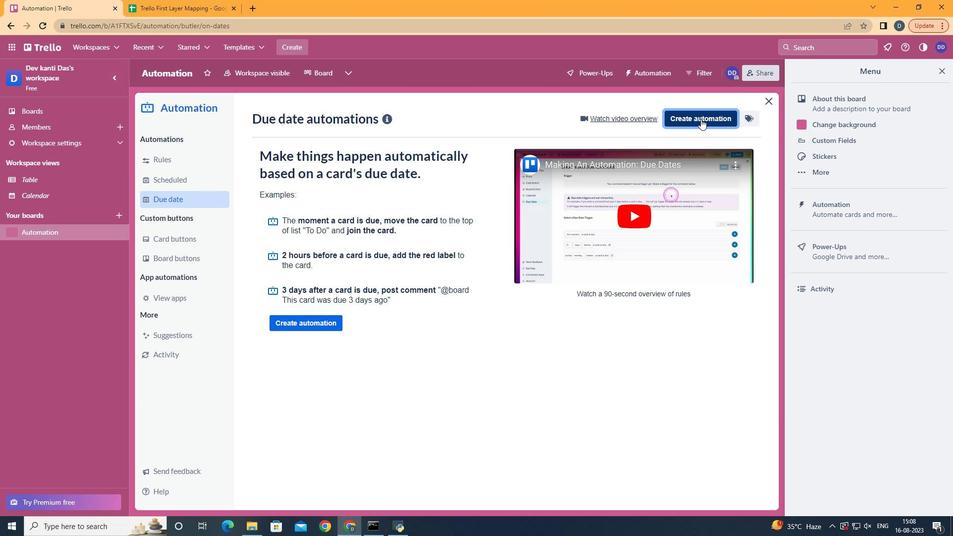 
Action: Mouse moved to (649, 215)
Screenshot: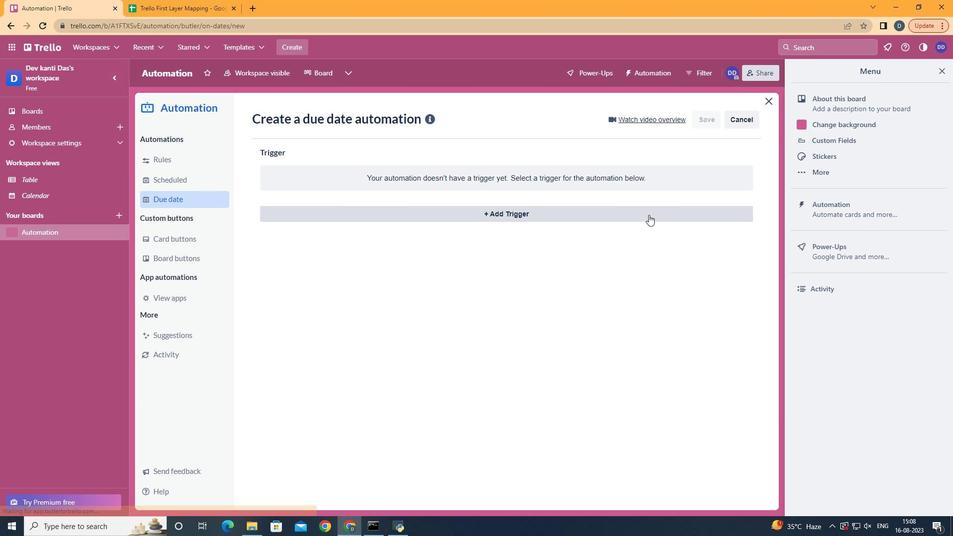 
Action: Mouse pressed left at (649, 215)
Screenshot: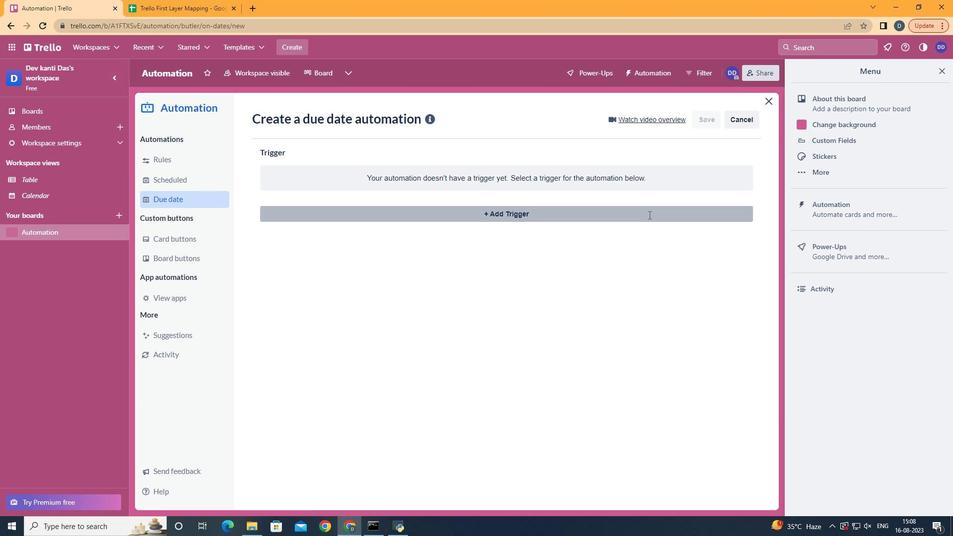 
Action: Mouse moved to (353, 432)
Screenshot: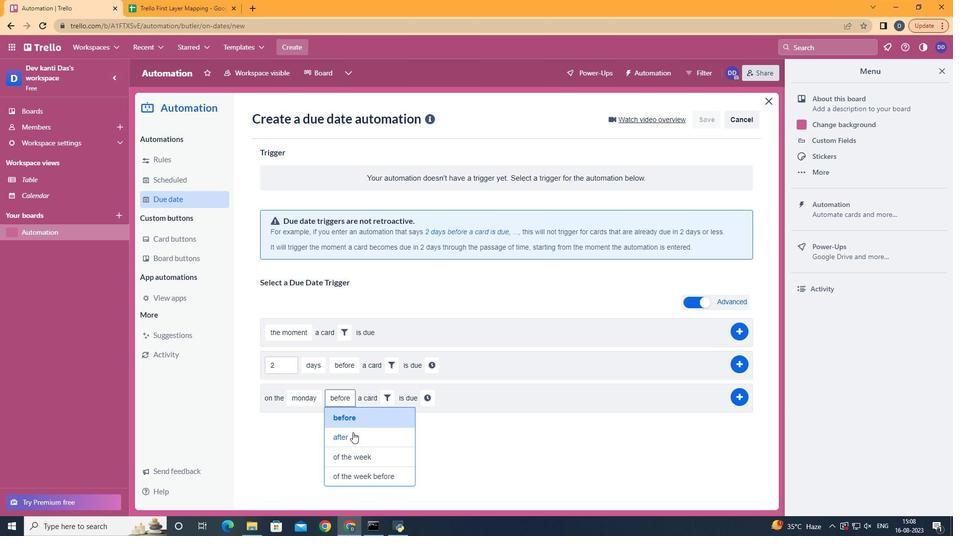 
Action: Mouse pressed left at (353, 432)
Screenshot: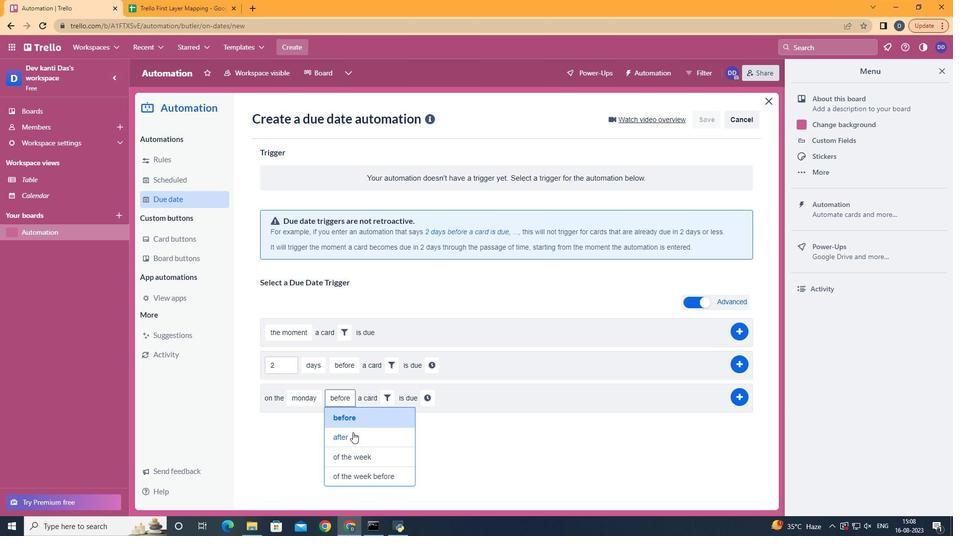 
Action: Mouse moved to (380, 400)
Screenshot: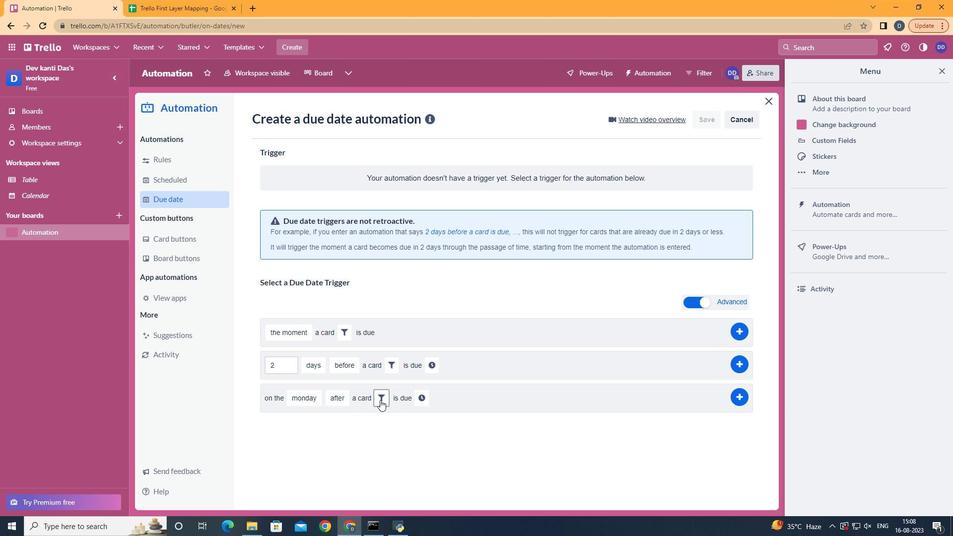 
Action: Mouse pressed left at (380, 400)
Screenshot: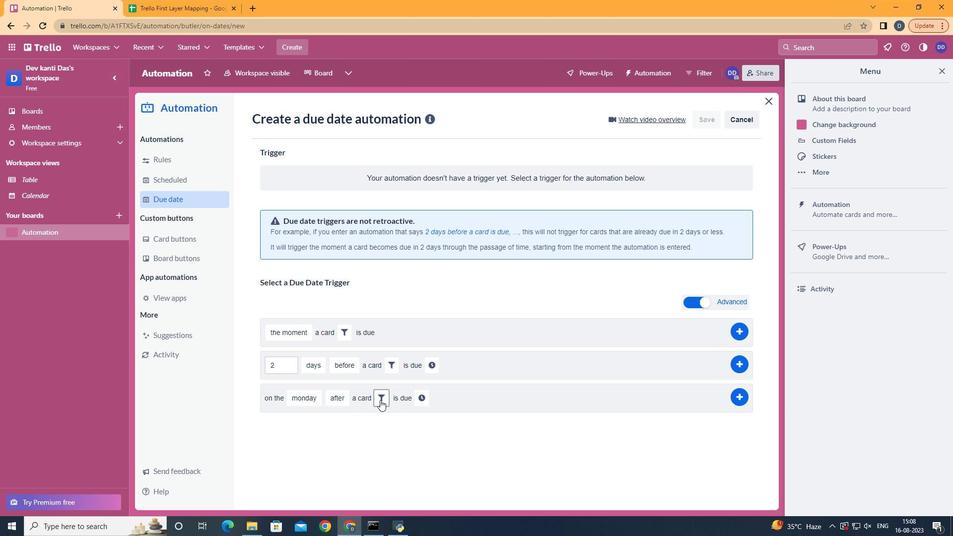
Action: Mouse moved to (396, 423)
Screenshot: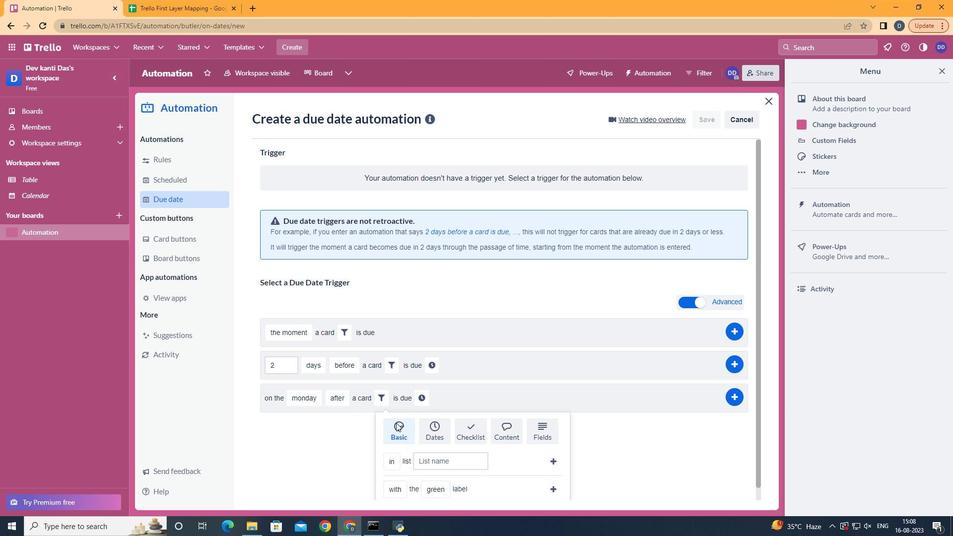 
Action: Mouse scrolled (396, 422) with delta (0, 0)
Screenshot: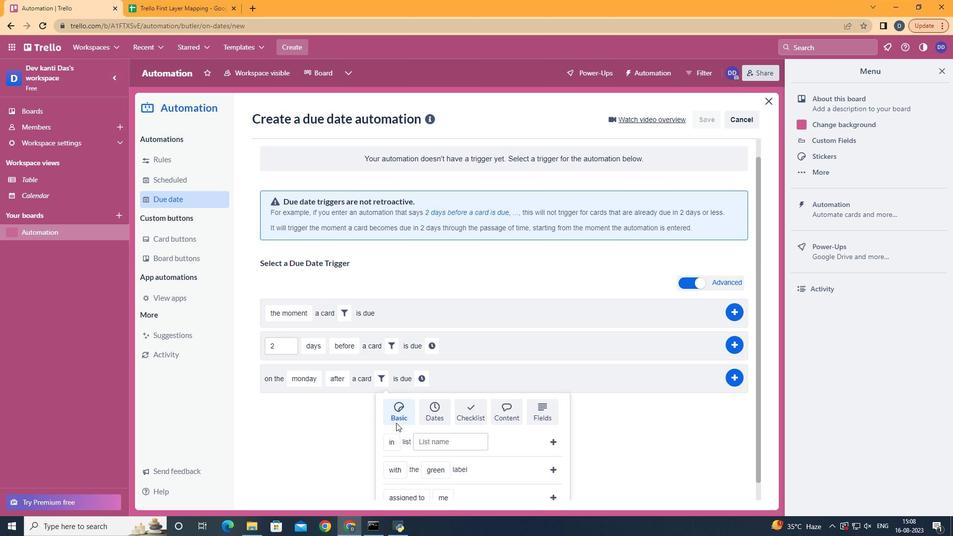 
Action: Mouse scrolled (396, 422) with delta (0, 0)
Screenshot: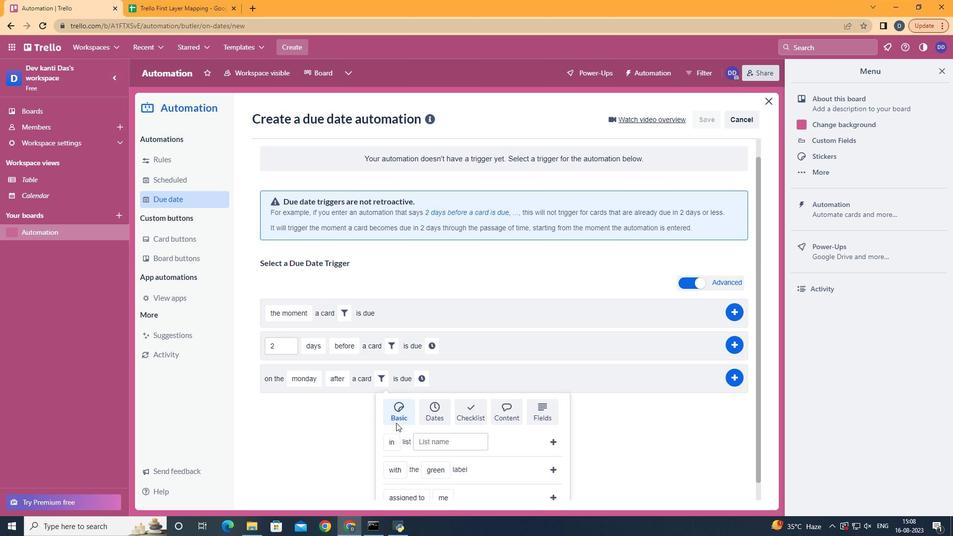
Action: Mouse scrolled (396, 422) with delta (0, 0)
Screenshot: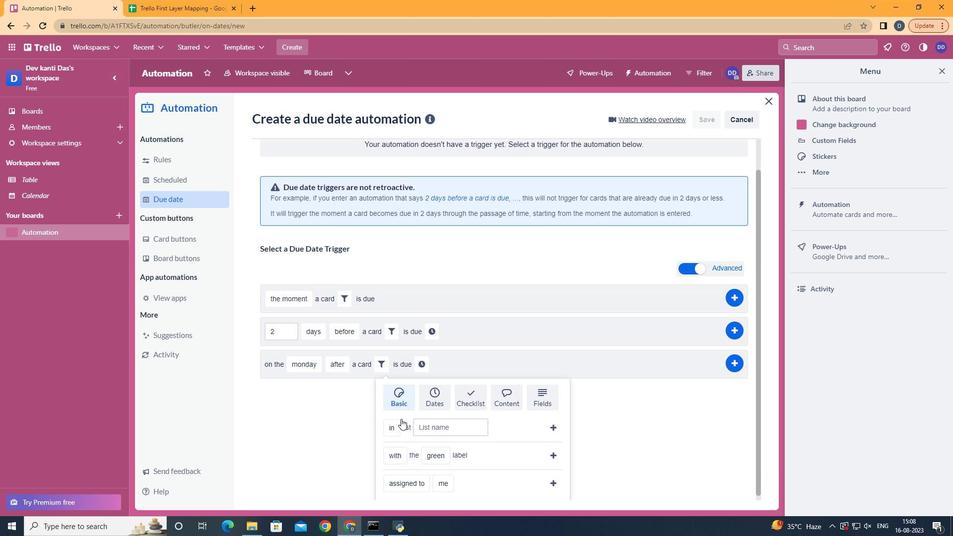 
Action: Mouse moved to (437, 390)
Screenshot: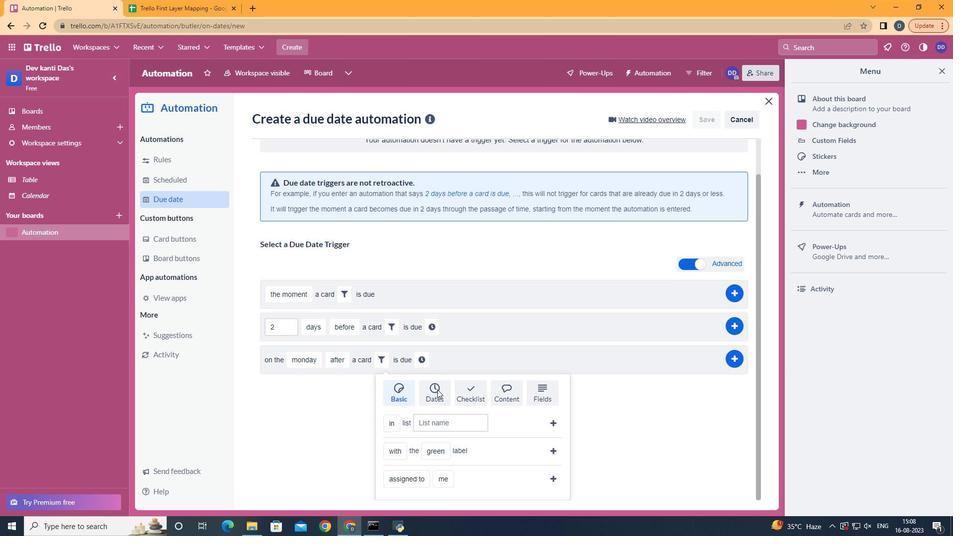 
Action: Mouse pressed left at (437, 390)
Screenshot: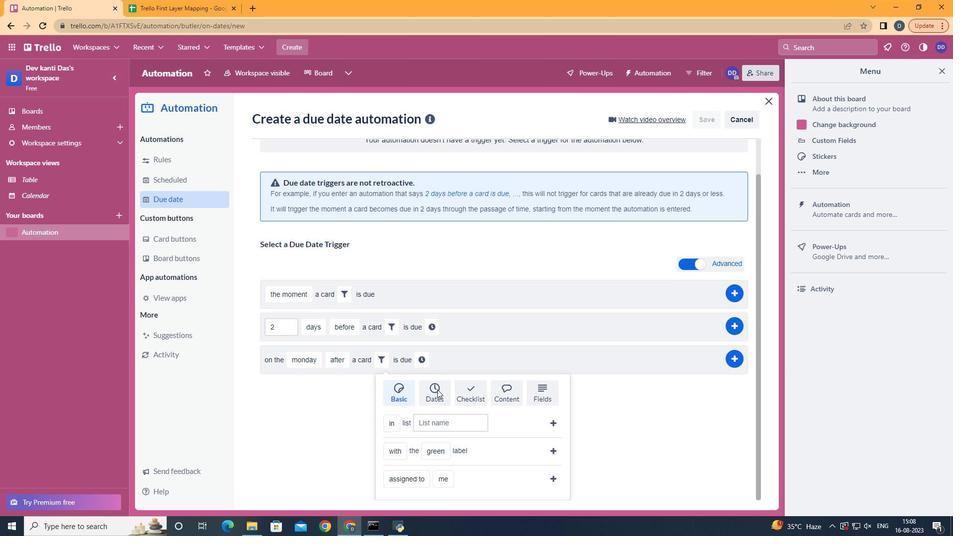 
Action: Mouse scrolled (437, 389) with delta (0, 0)
Screenshot: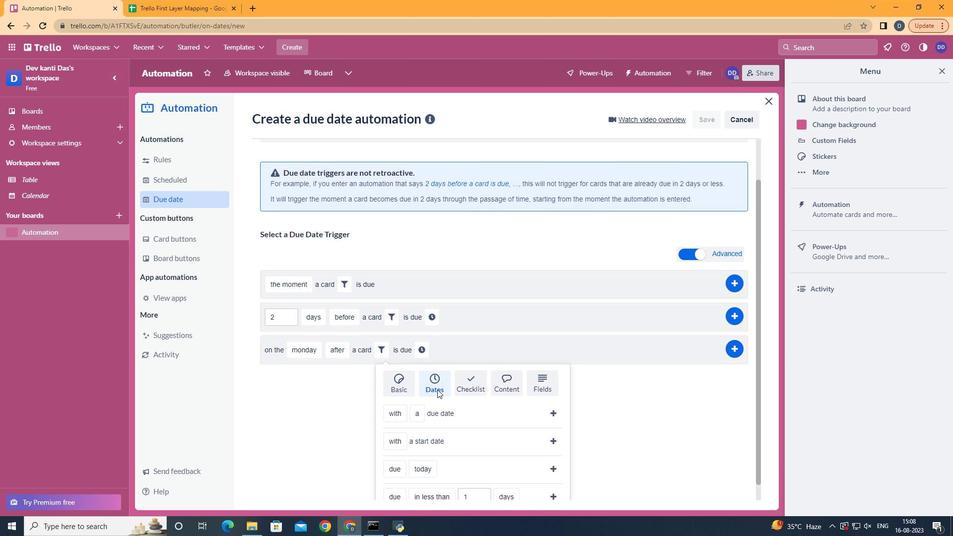 
Action: Mouse scrolled (437, 389) with delta (0, 0)
Screenshot: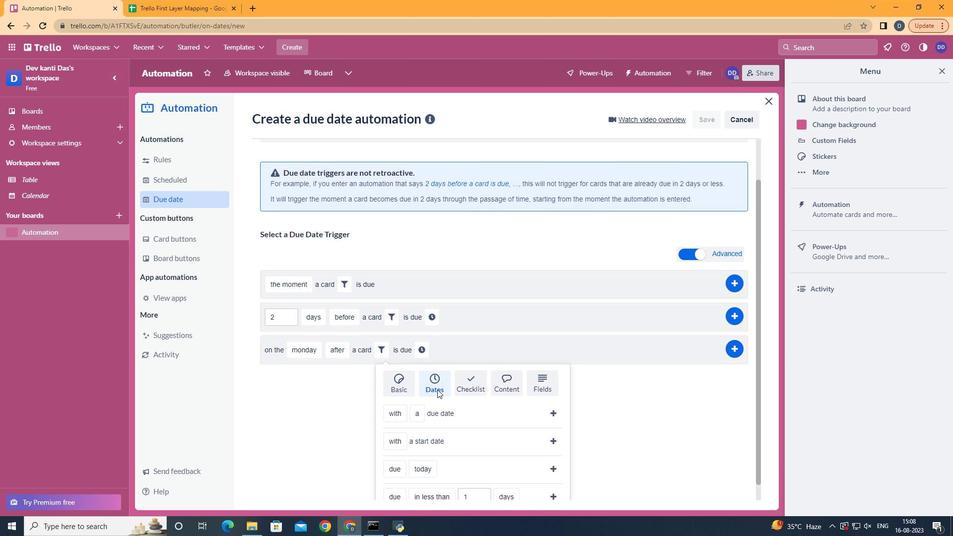 
Action: Mouse scrolled (437, 389) with delta (0, 0)
Screenshot: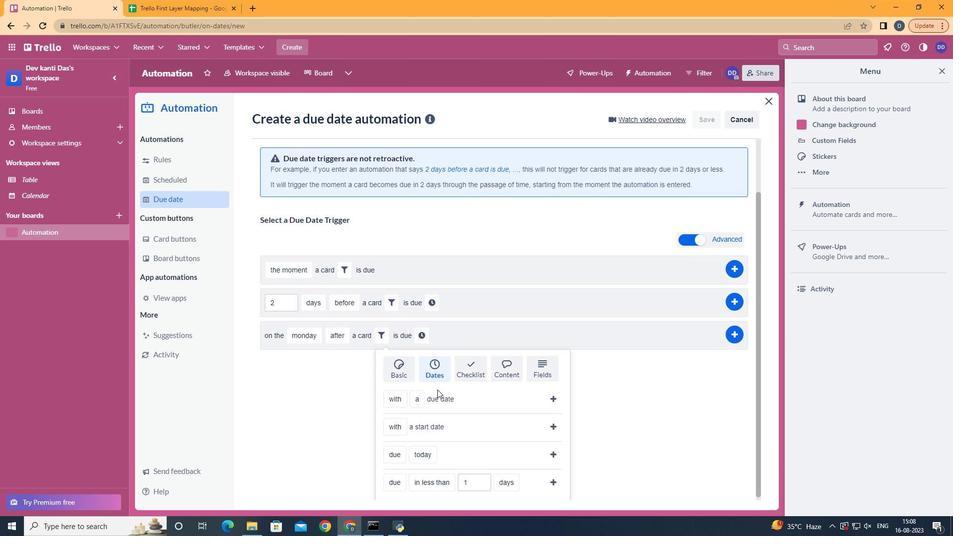 
Action: Mouse scrolled (437, 389) with delta (0, 0)
Screenshot: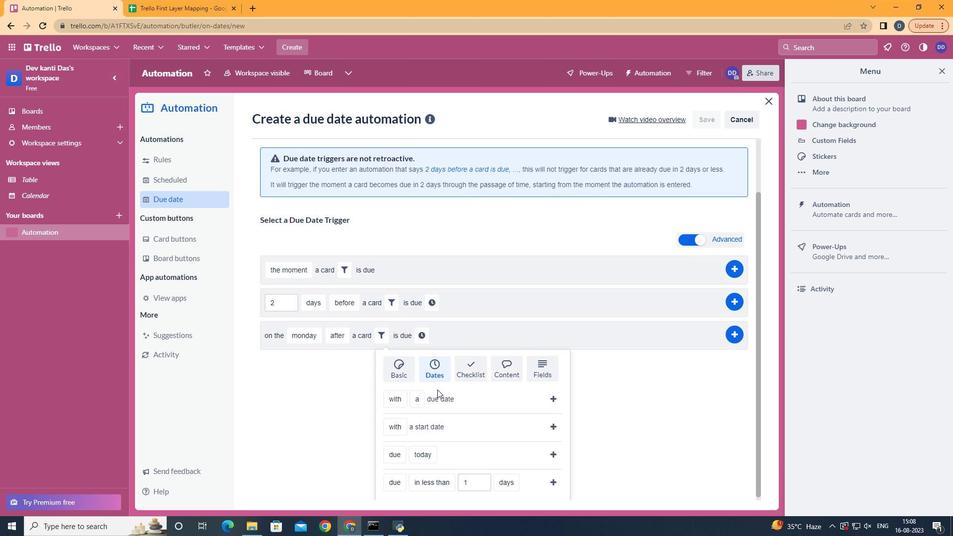 
Action: Mouse scrolled (437, 389) with delta (0, 0)
Screenshot: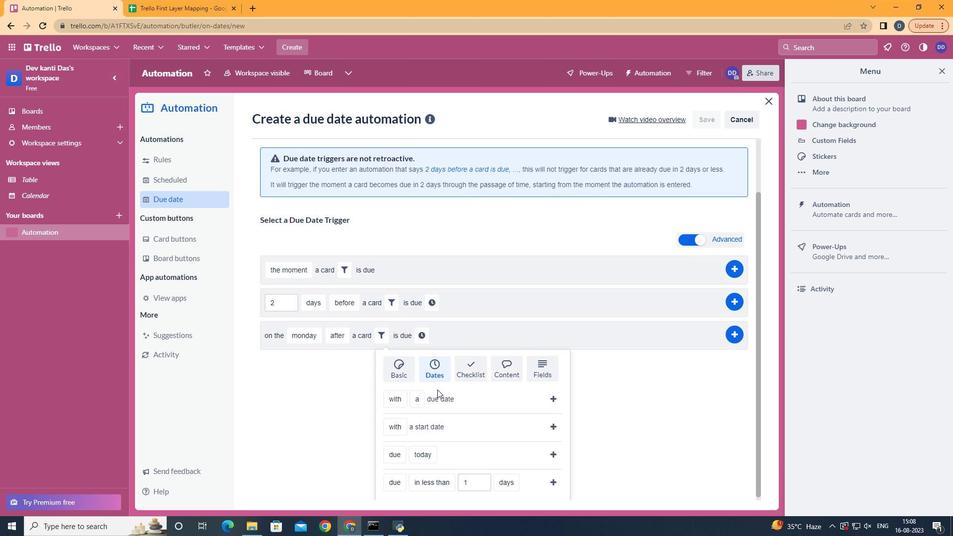
Action: Mouse moved to (445, 455)
Screenshot: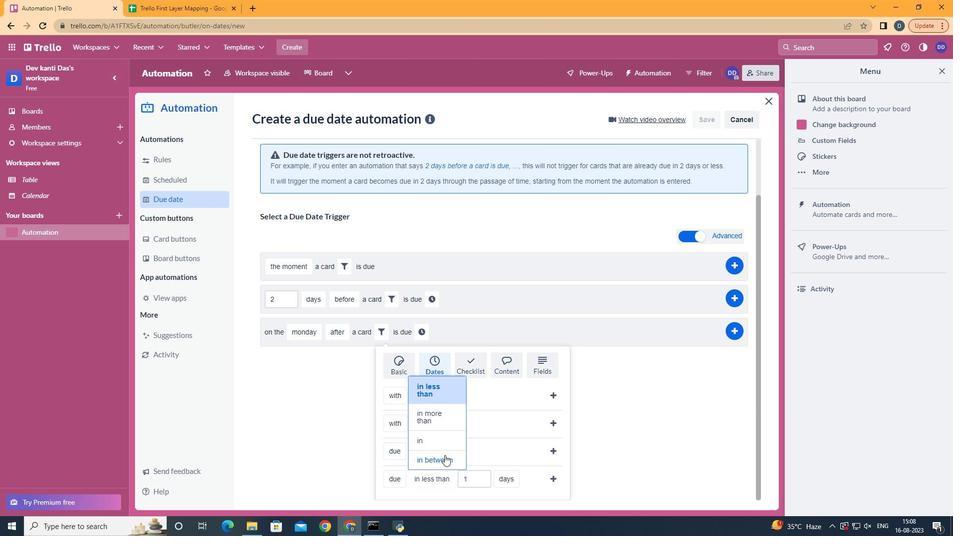 
Action: Mouse pressed left at (445, 455)
Screenshot: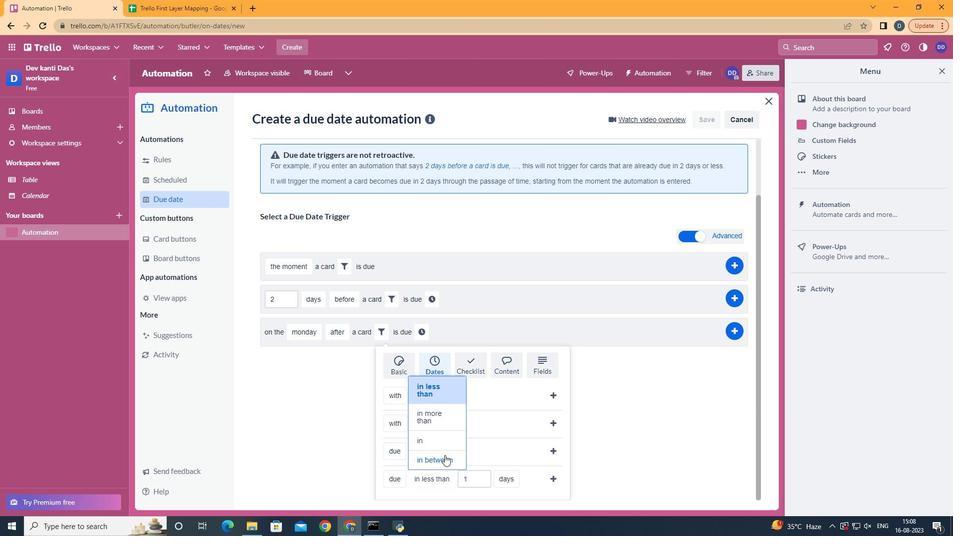 
Action: Mouse moved to (570, 468)
Screenshot: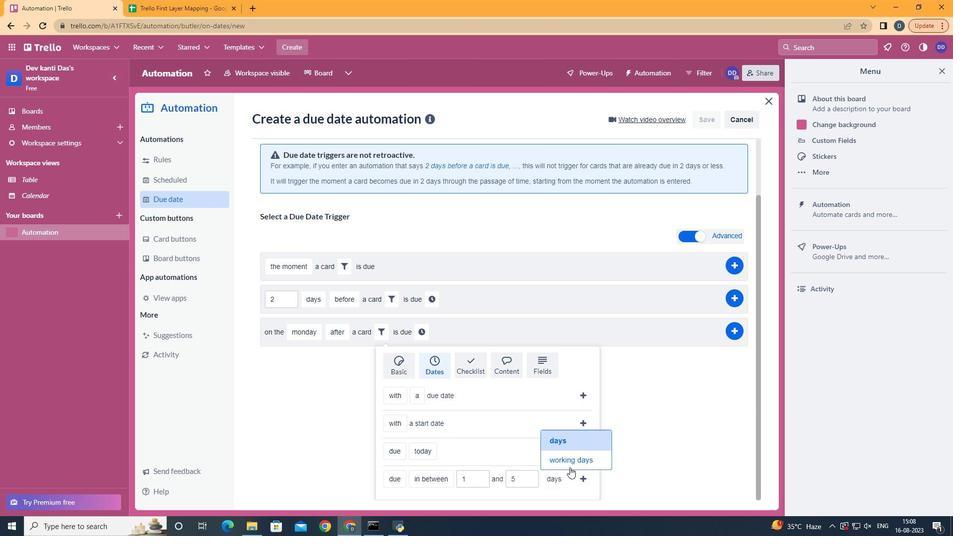 
Action: Mouse pressed left at (570, 468)
Screenshot: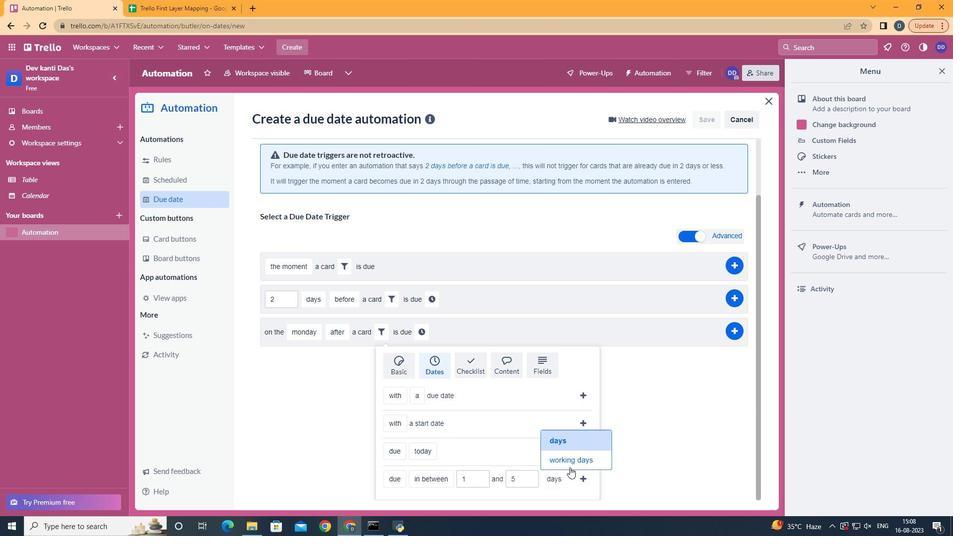 
Action: Mouse moved to (607, 480)
Screenshot: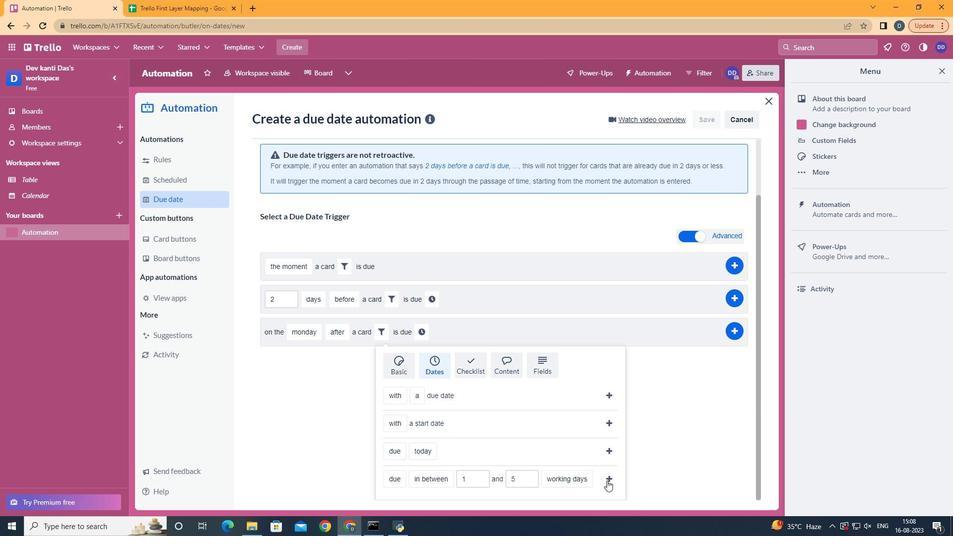
Action: Mouse pressed left at (607, 480)
Screenshot: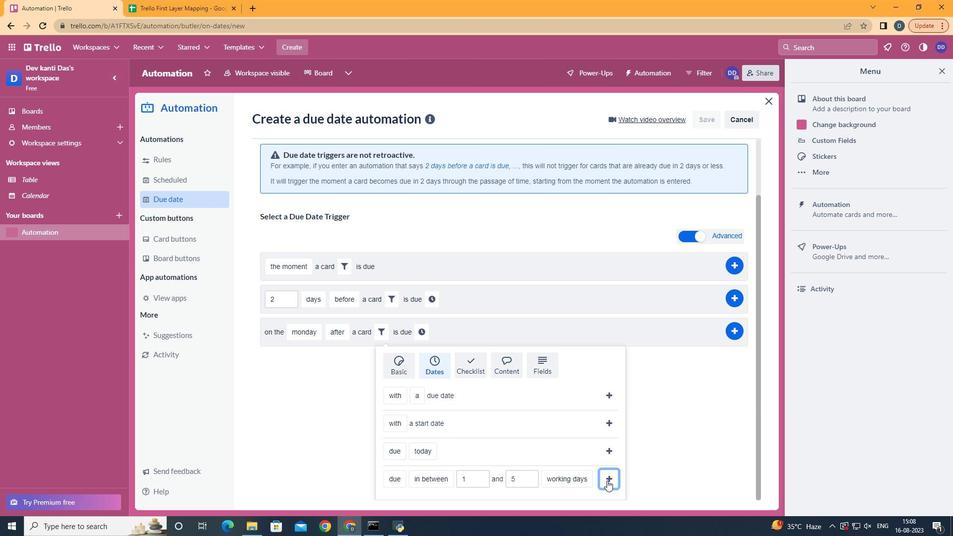 
Action: Mouse moved to (561, 394)
Screenshot: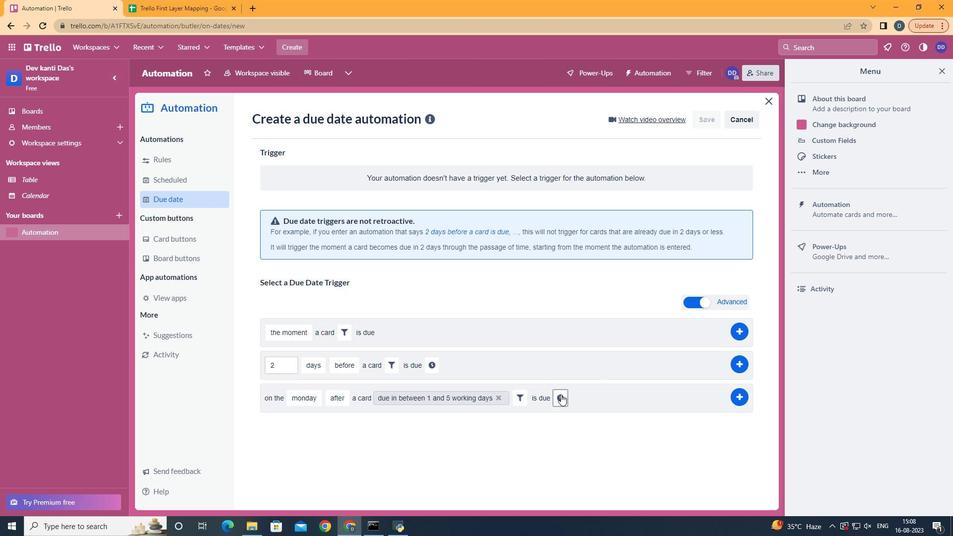 
Action: Mouse pressed left at (561, 394)
Screenshot: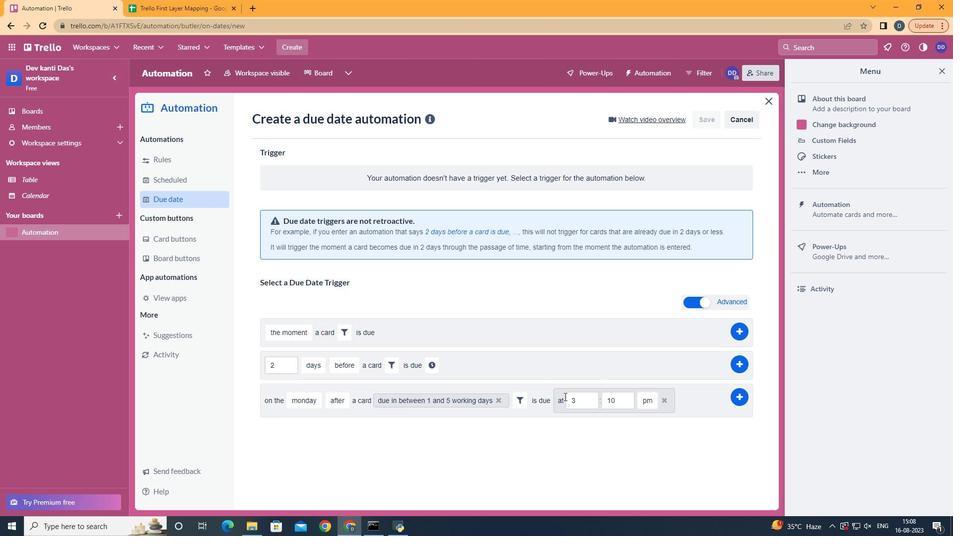
Action: Mouse moved to (582, 406)
Screenshot: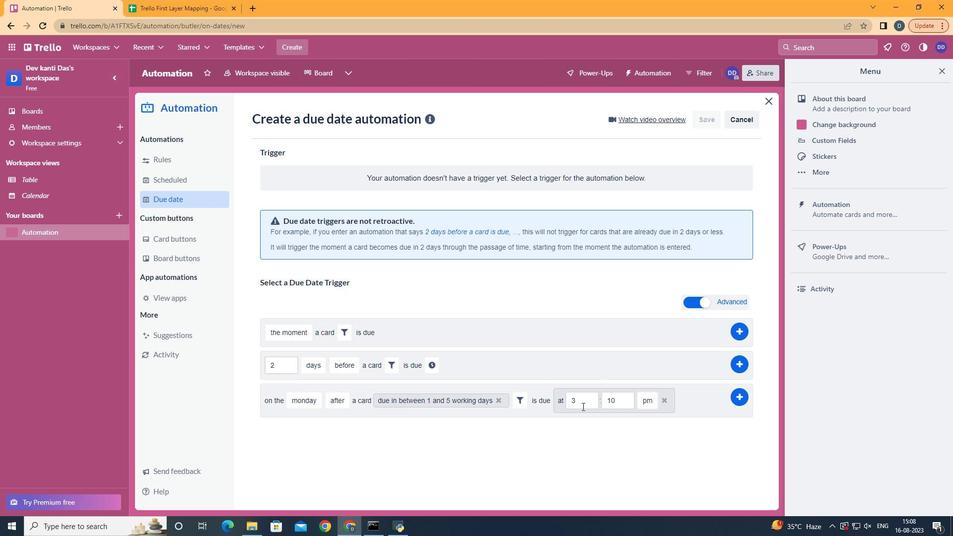 
Action: Mouse pressed left at (582, 406)
Screenshot: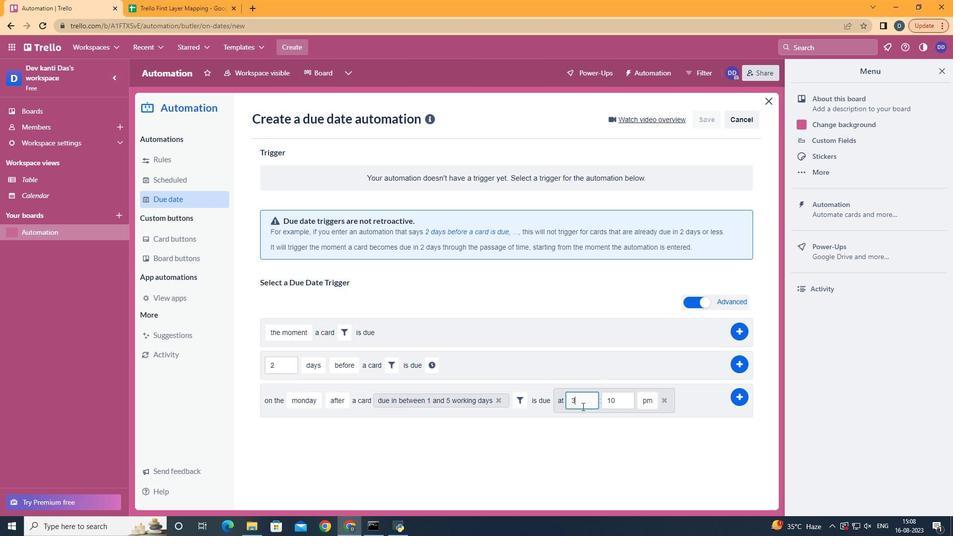 
Action: Key pressed <Key.backspace>11
Screenshot: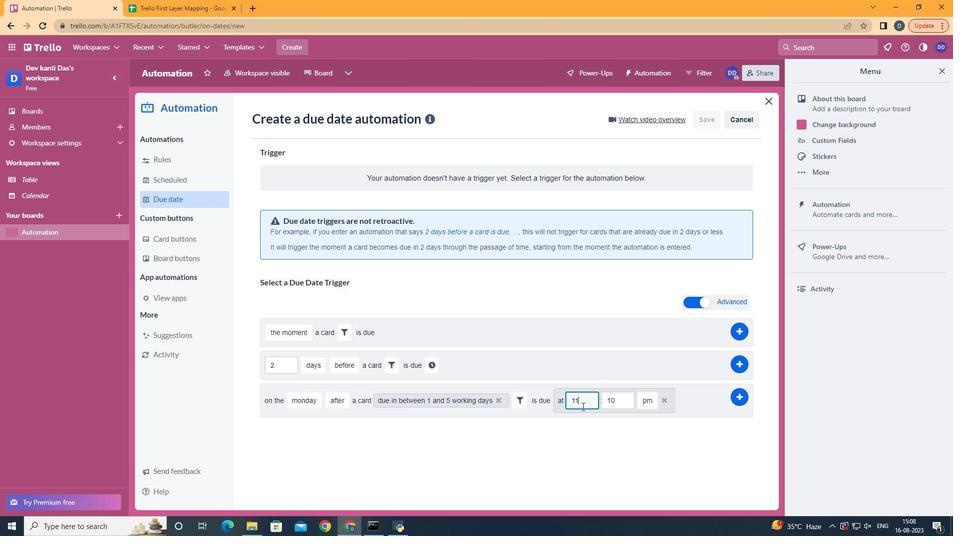 
Action: Mouse moved to (618, 398)
Screenshot: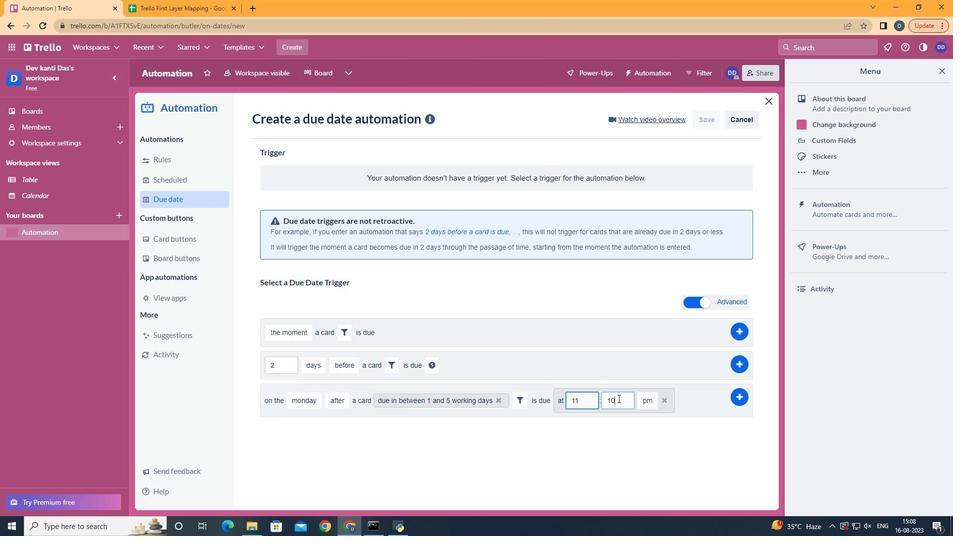 
Action: Mouse pressed left at (618, 398)
Screenshot: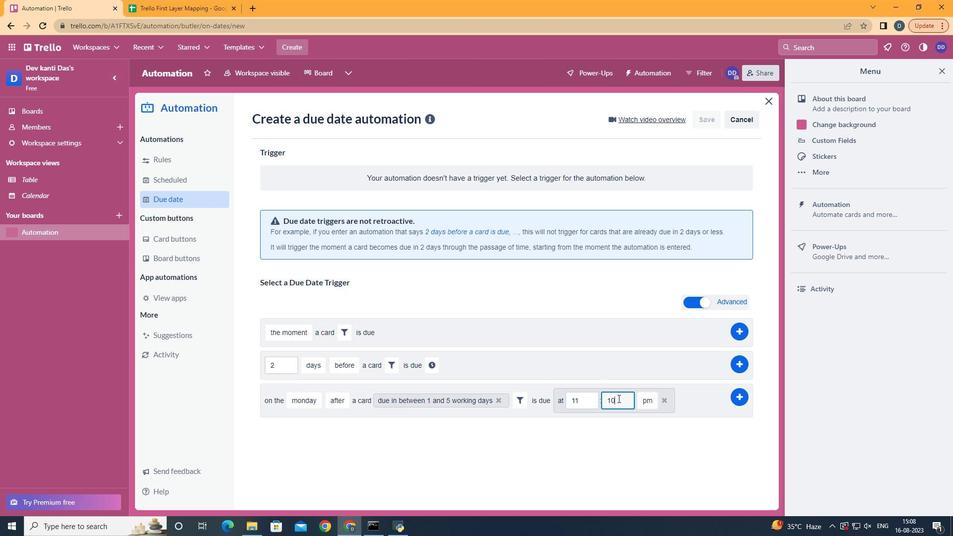 
Action: Key pressed <Key.backspace>
Screenshot: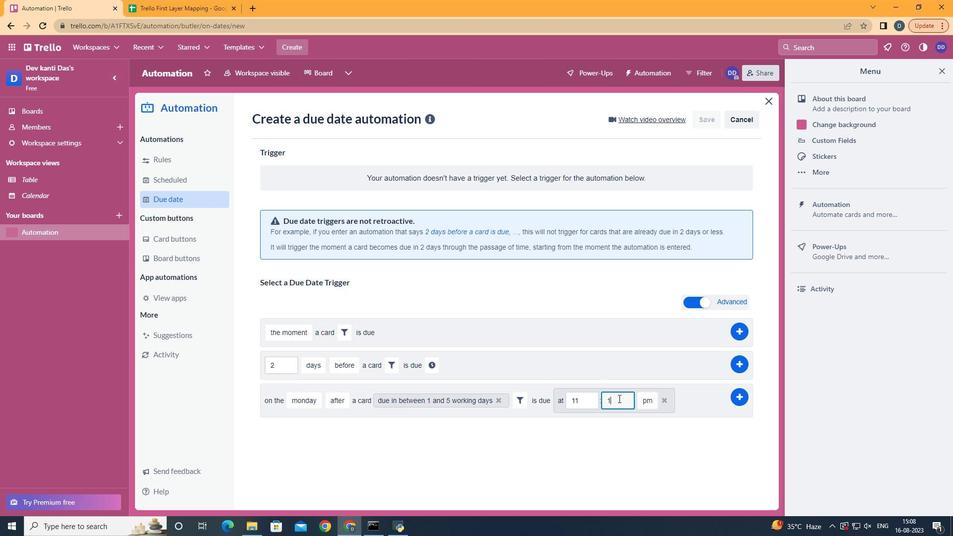 
Action: Mouse moved to (619, 398)
Screenshot: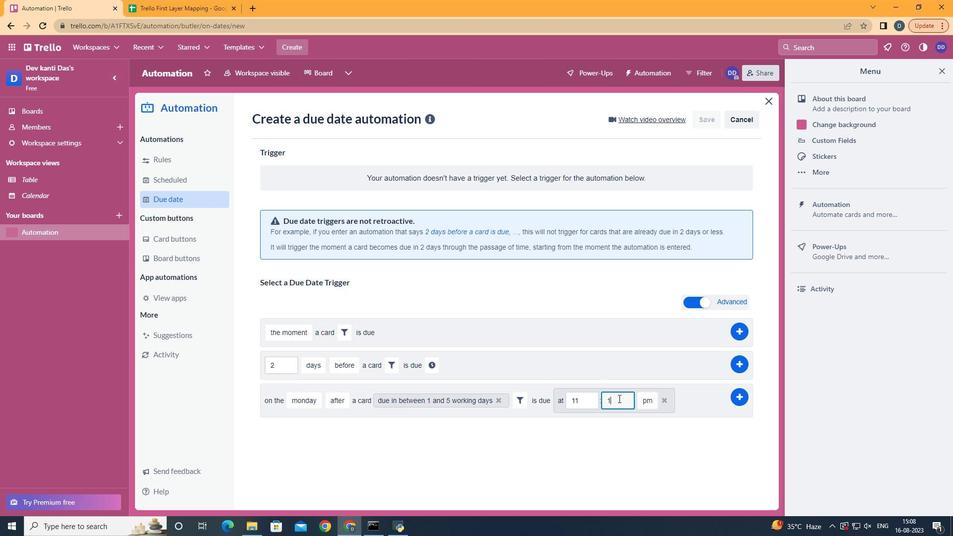 
Action: Key pressed <Key.backspace>00
Screenshot: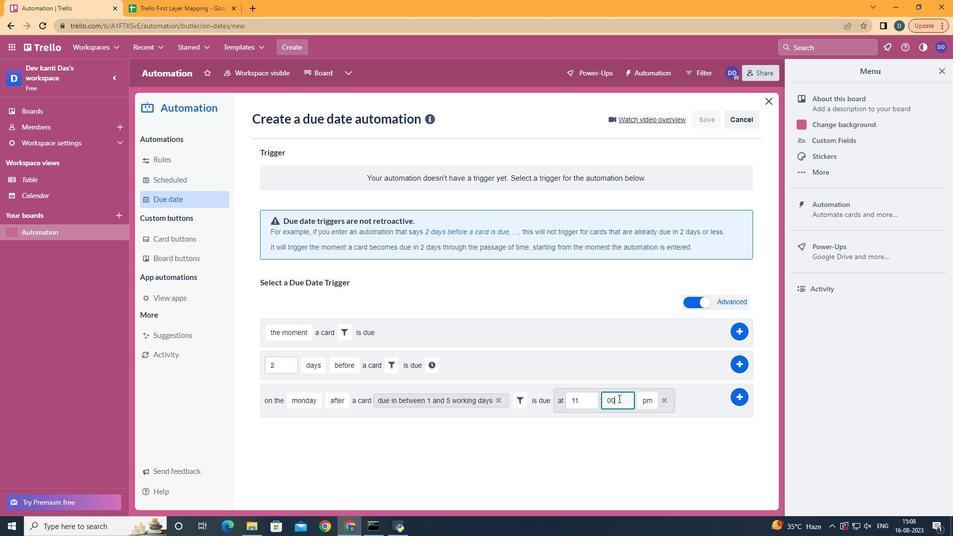 
Action: Mouse moved to (644, 414)
Screenshot: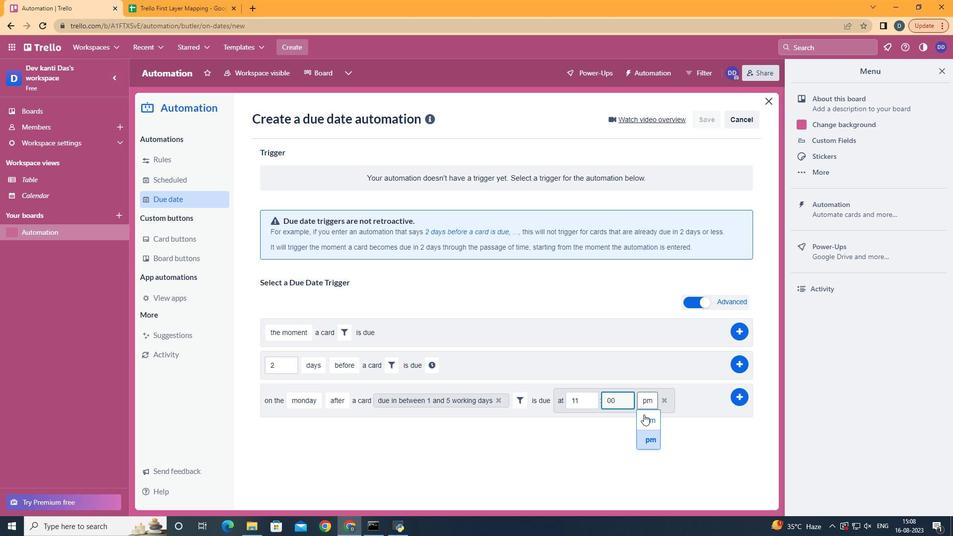 
Action: Mouse pressed left at (644, 414)
Screenshot: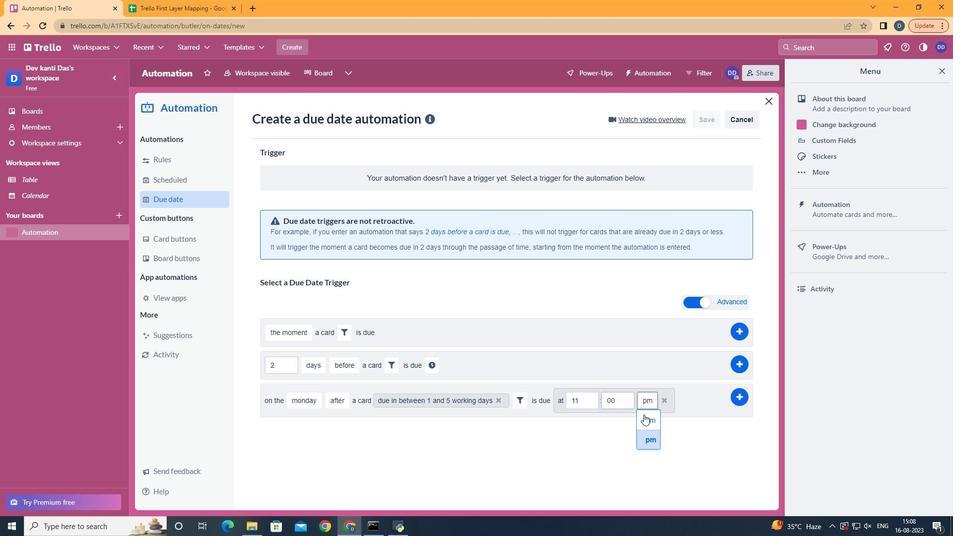 
Action: Mouse moved to (734, 392)
Screenshot: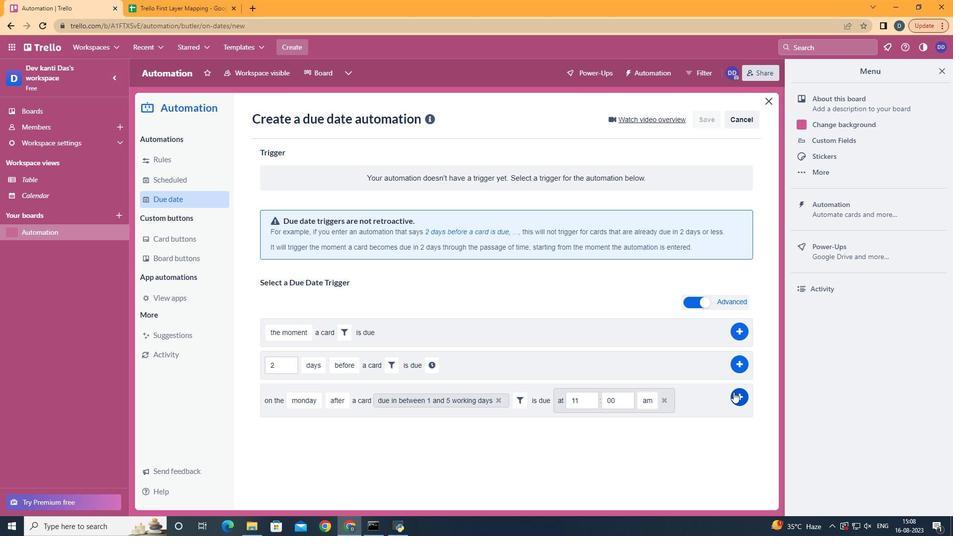 
Action: Mouse pressed left at (734, 392)
Screenshot: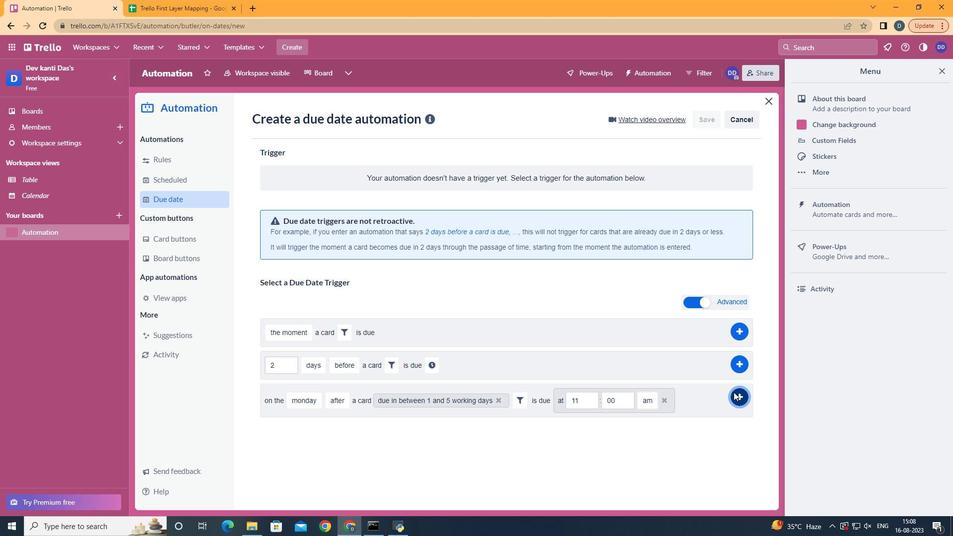 
